Task: Open Card Product Launch Performance Review in Board Digital Marketing Strategies to Workspace Help Desk Software and add a team member Softage.4@softage.net, a label Orange, a checklist Biology, an attachment from your computer, a color Orange and finally, add a card description 'Conduct team training session on teamwork and collaboration' and a comment 'Let us approach this task with a sense of creativity and innovation, looking for unique and unconventional solutions.'. Add a start date 'Jan 04, 1900' with a due date 'Jan 11, 1900'
Action: Mouse moved to (97, 47)
Screenshot: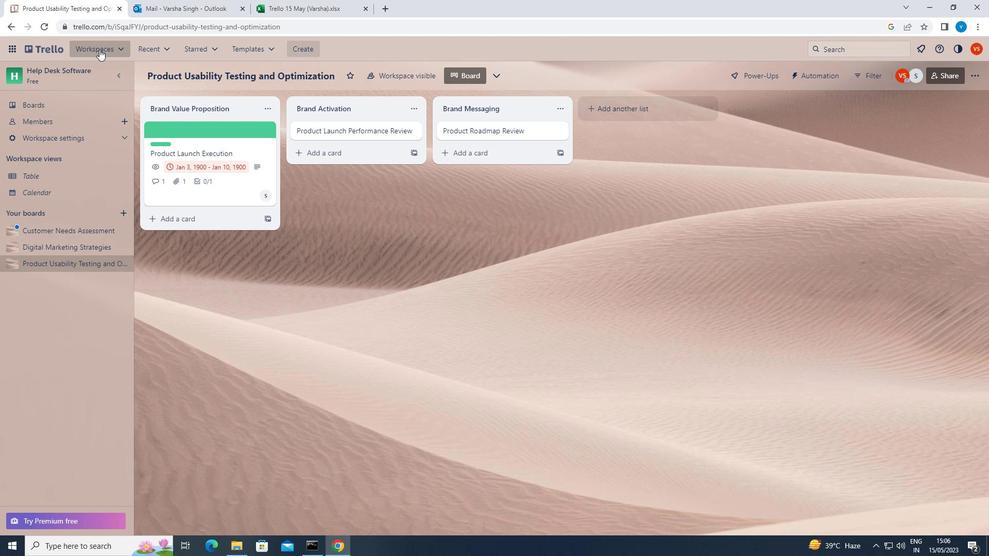 
Action: Mouse pressed left at (97, 47)
Screenshot: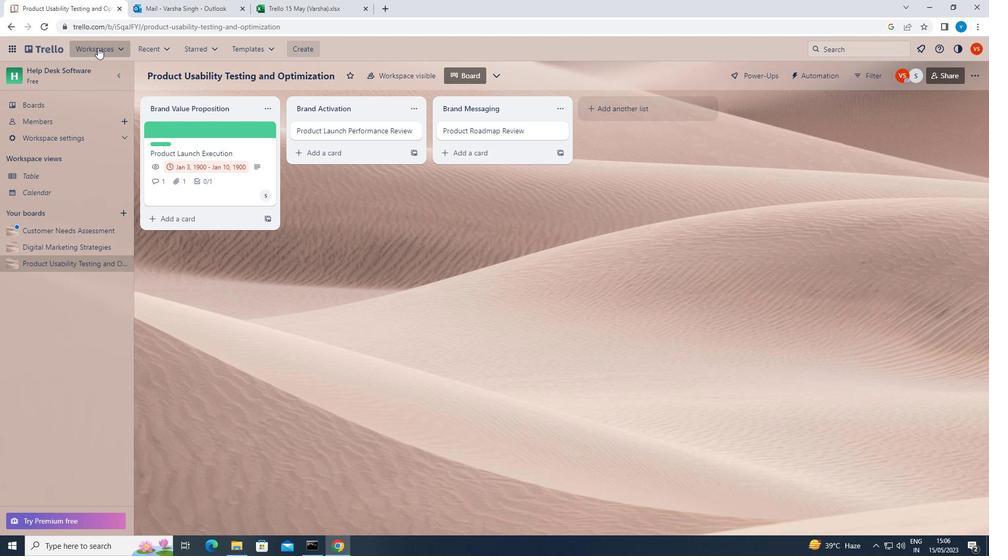 
Action: Mouse moved to (127, 485)
Screenshot: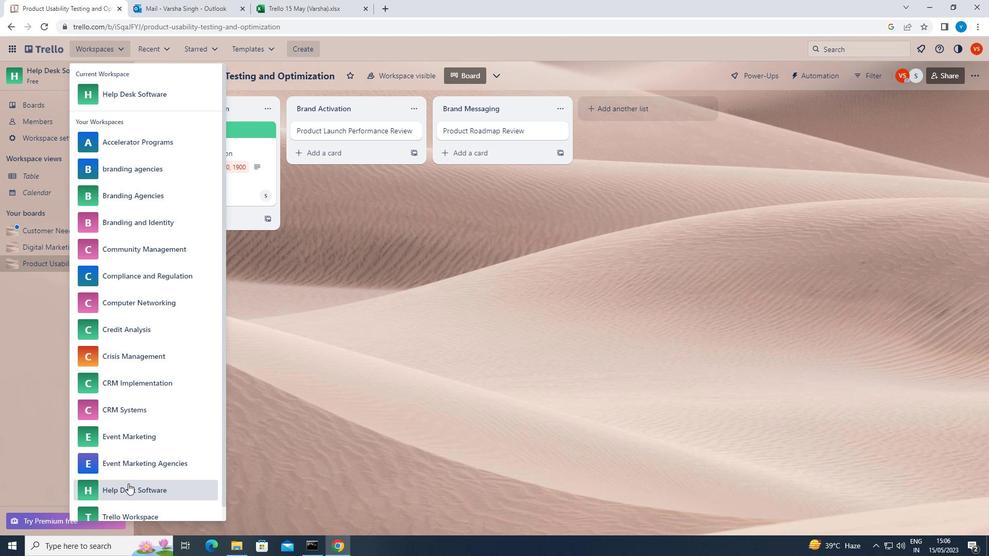 
Action: Mouse pressed left at (127, 485)
Screenshot: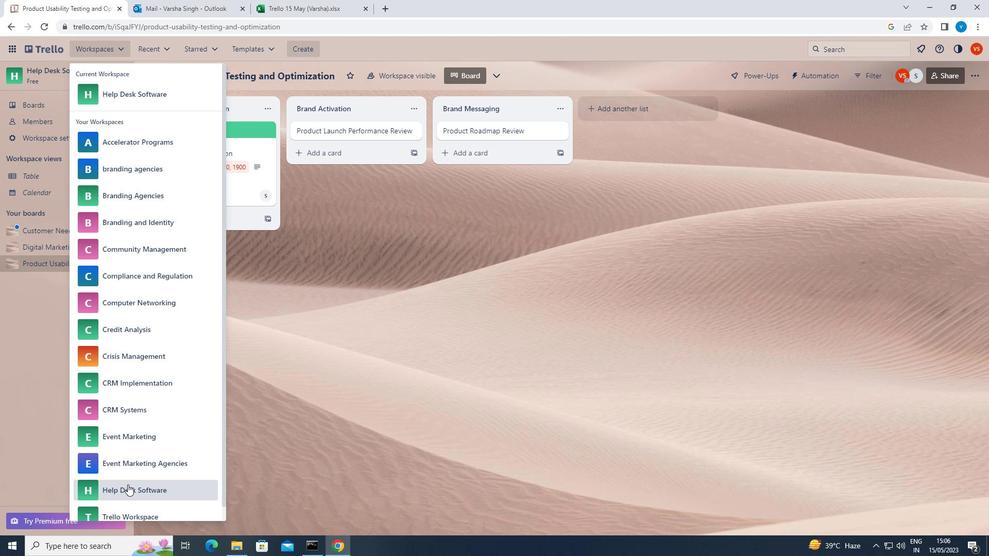 
Action: Mouse moved to (89, 246)
Screenshot: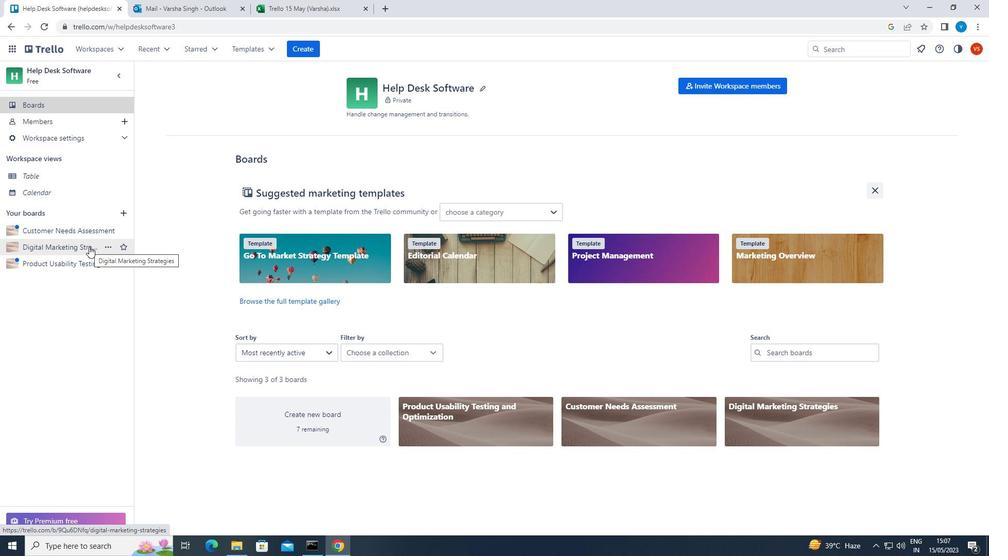 
Action: Mouse pressed left at (89, 246)
Screenshot: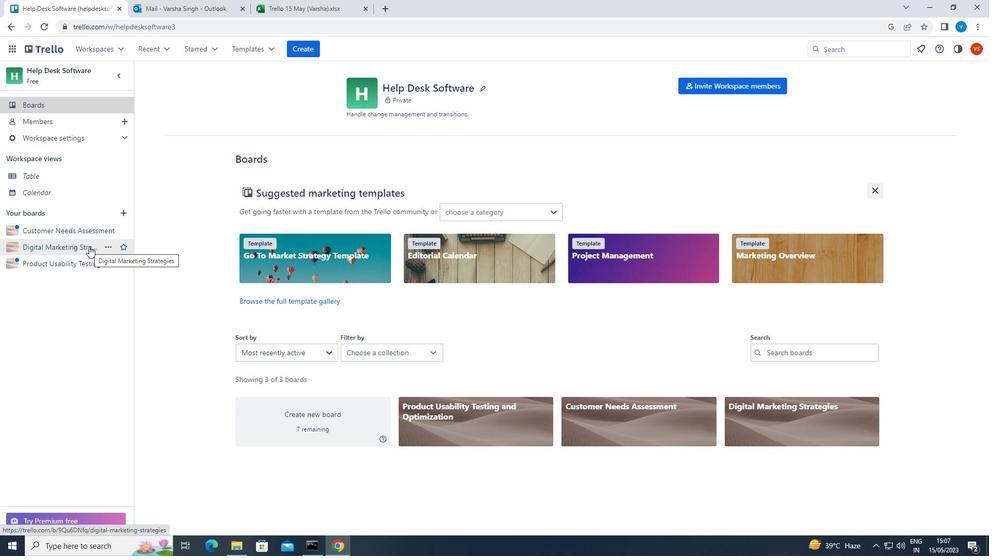 
Action: Mouse moved to (330, 134)
Screenshot: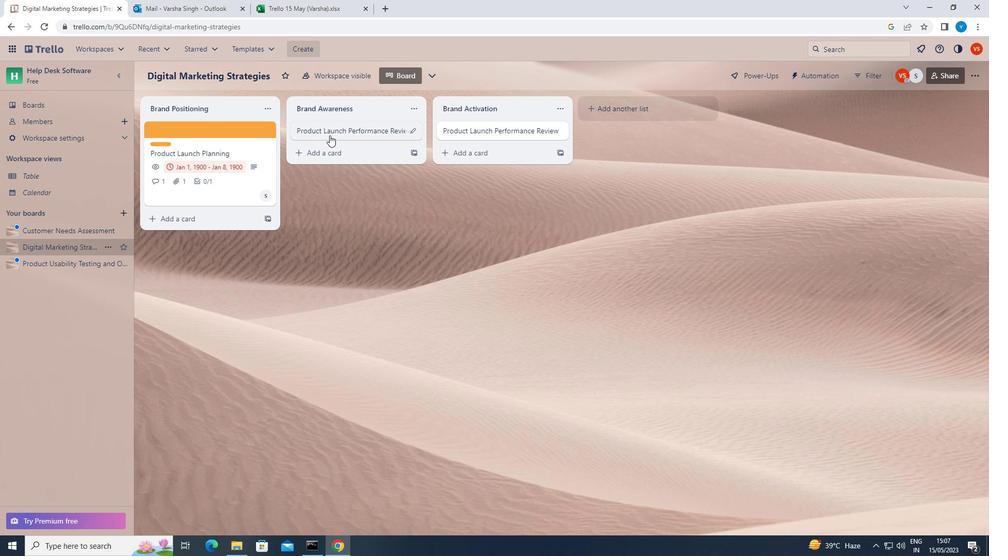 
Action: Mouse pressed left at (330, 134)
Screenshot: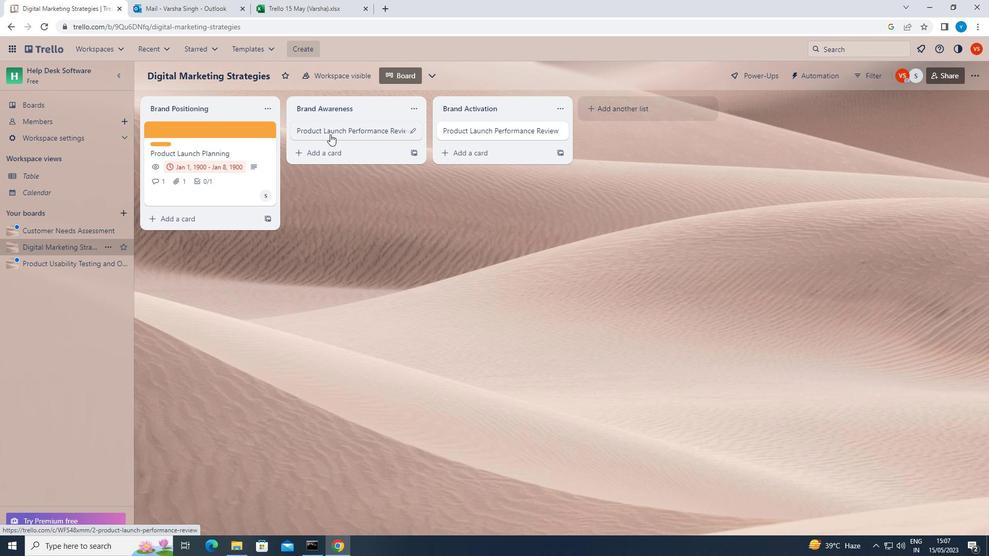 
Action: Mouse moved to (626, 162)
Screenshot: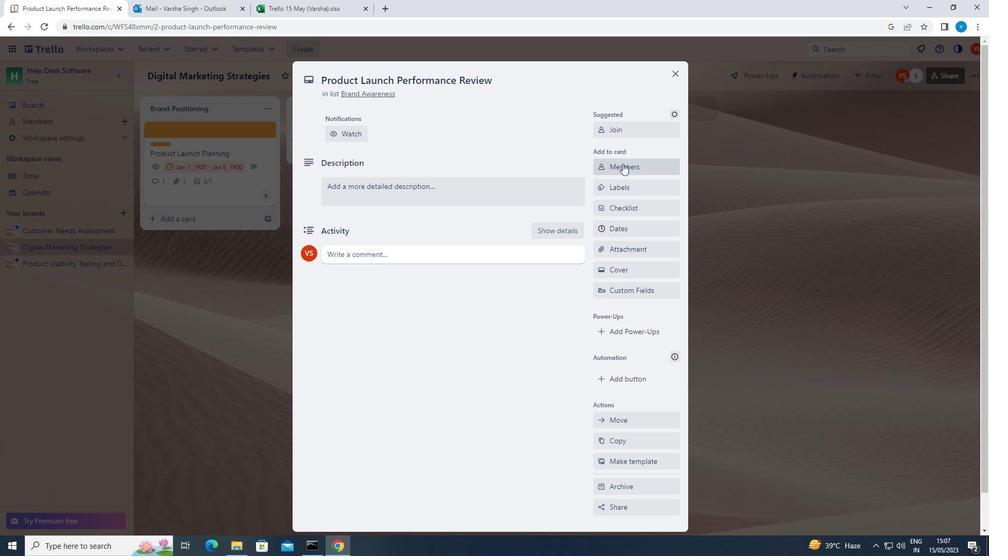 
Action: Mouse pressed left at (626, 162)
Screenshot: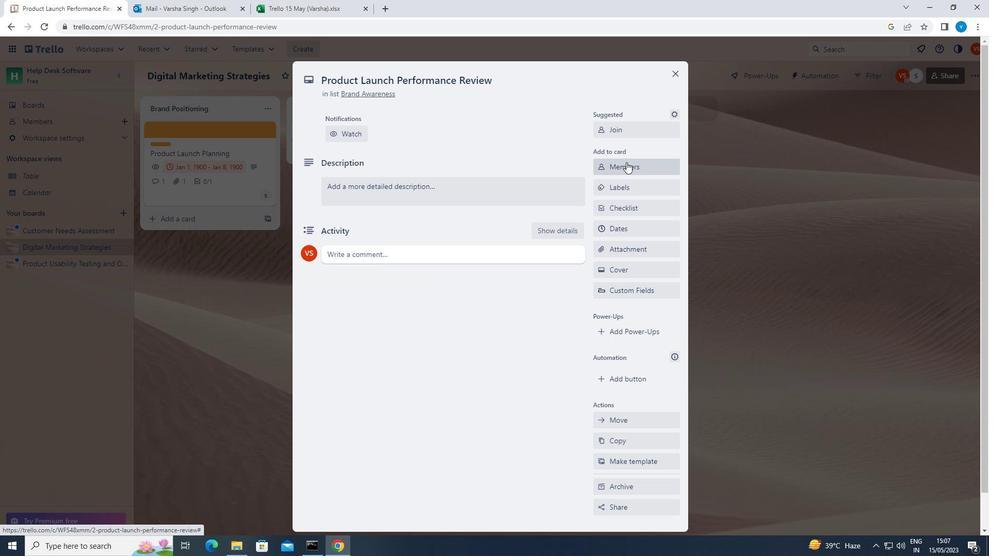 
Action: Mouse moved to (641, 203)
Screenshot: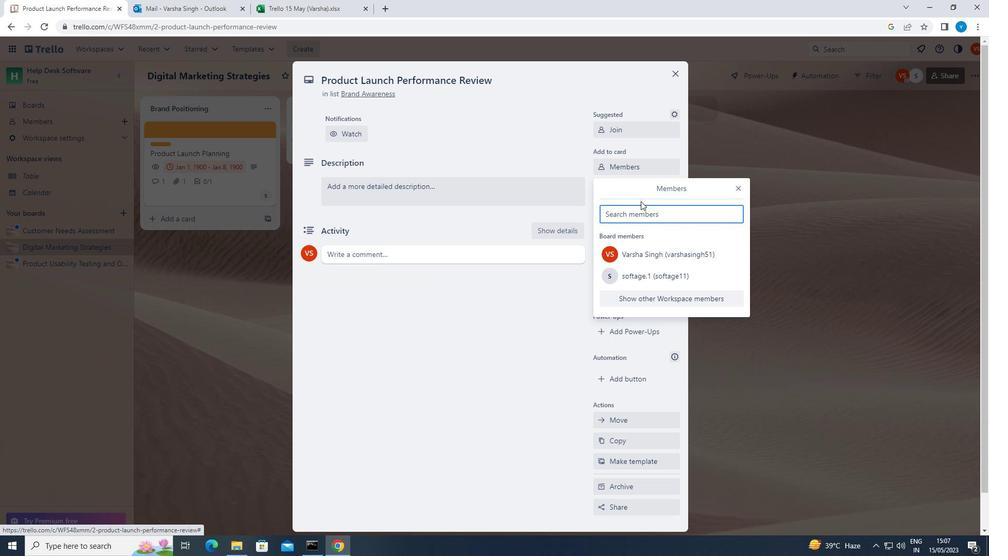 
Action: Key pressed <Key.shift>SOFTAGE.4<Key.shift>@SOFTAGE.NET
Screenshot: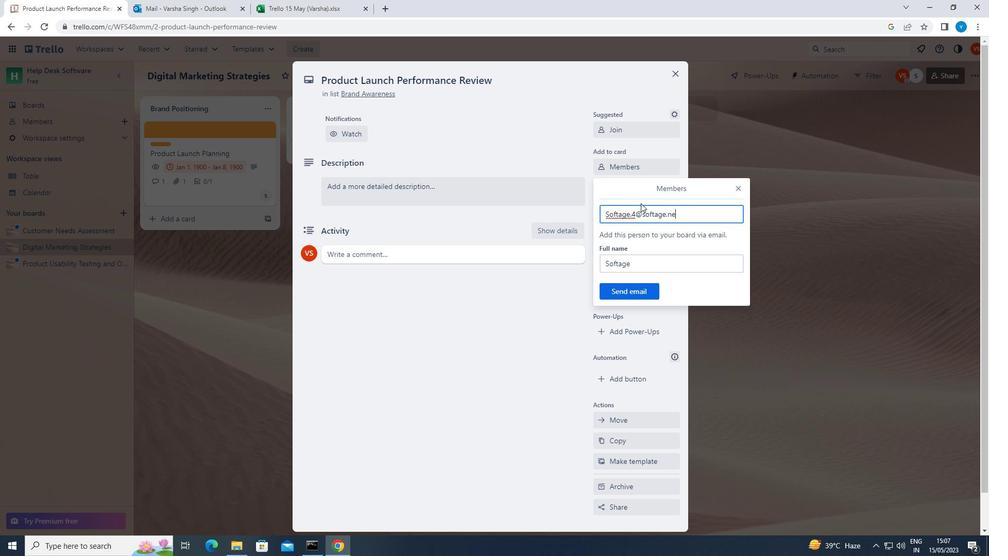 
Action: Mouse moved to (647, 289)
Screenshot: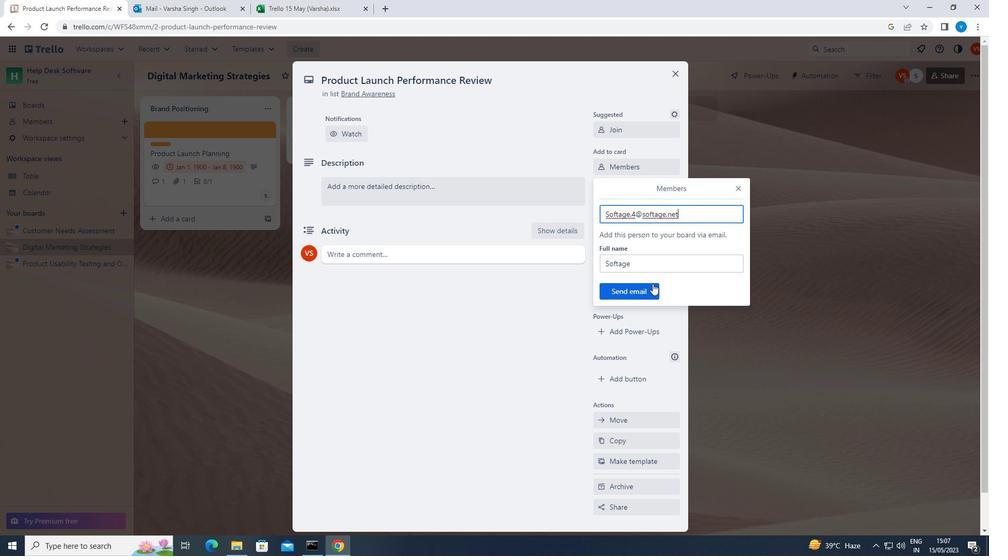 
Action: Mouse pressed left at (647, 289)
Screenshot: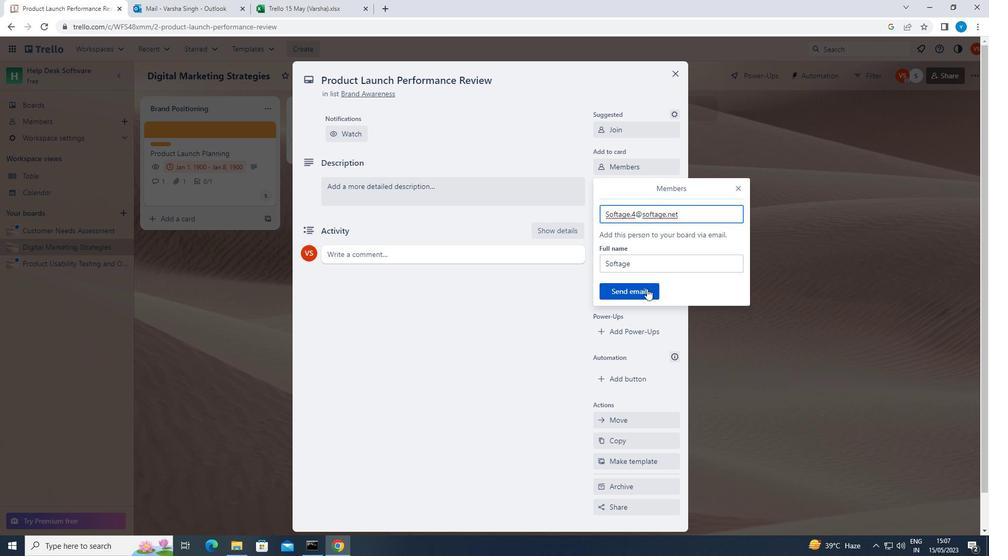 
Action: Mouse moved to (622, 187)
Screenshot: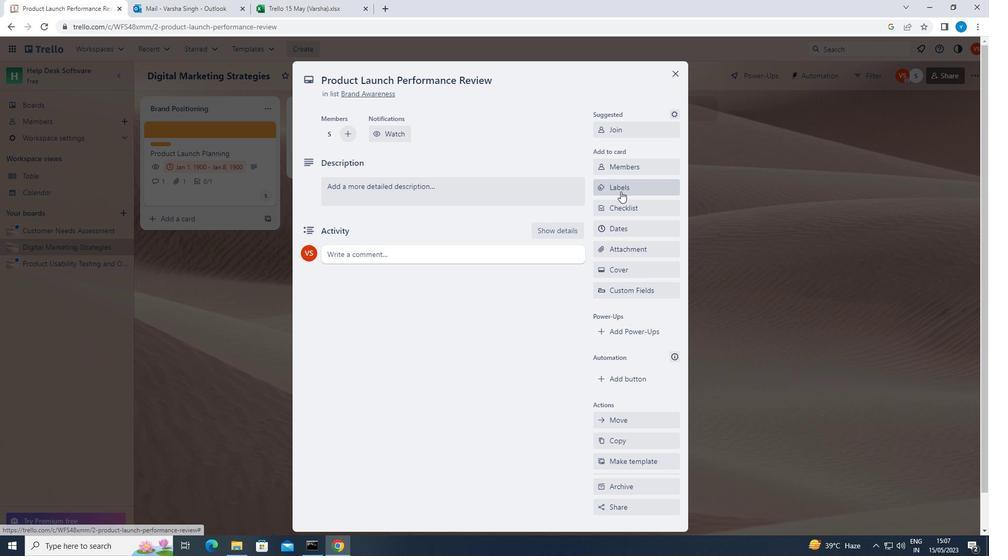 
Action: Mouse pressed left at (622, 187)
Screenshot: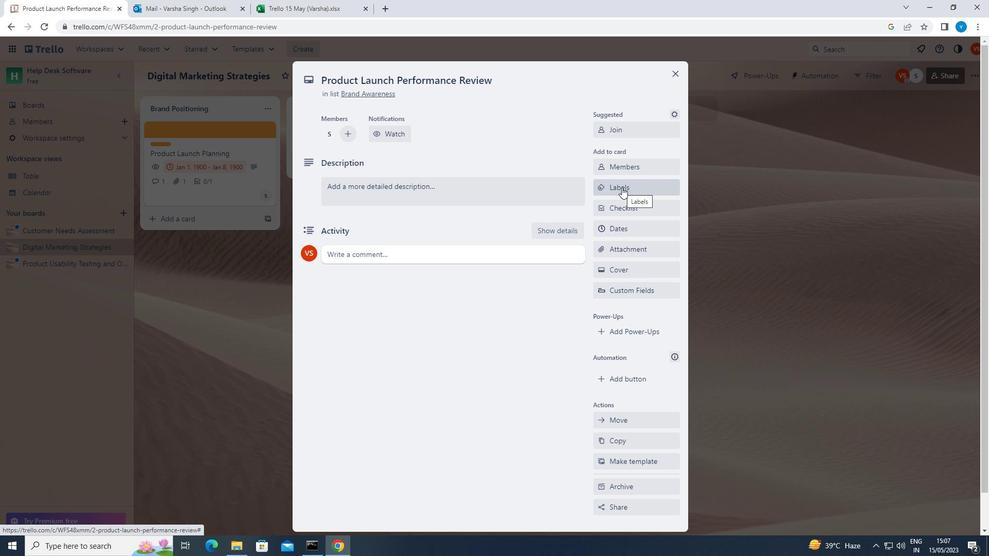 
Action: Mouse moved to (653, 303)
Screenshot: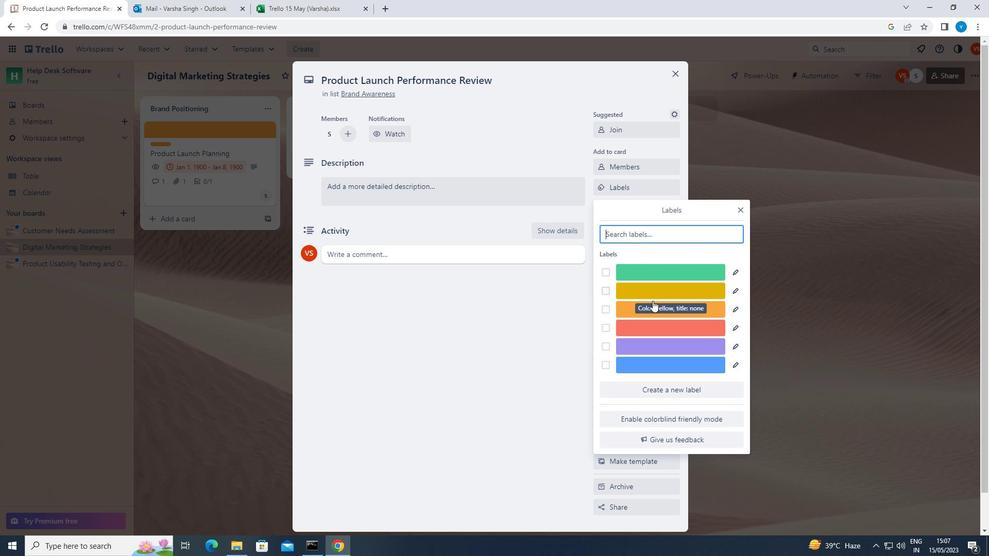 
Action: Mouse pressed left at (653, 303)
Screenshot: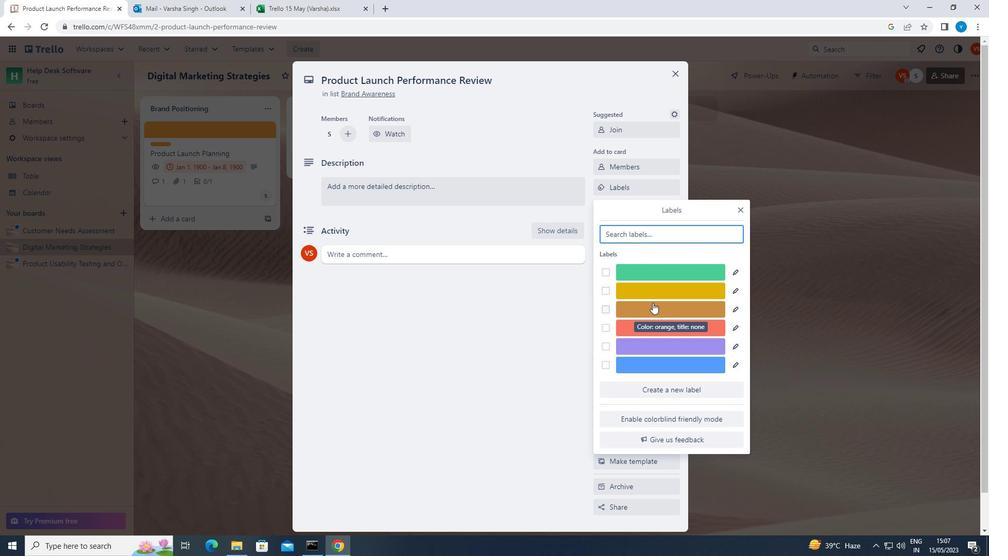 
Action: Mouse moved to (739, 207)
Screenshot: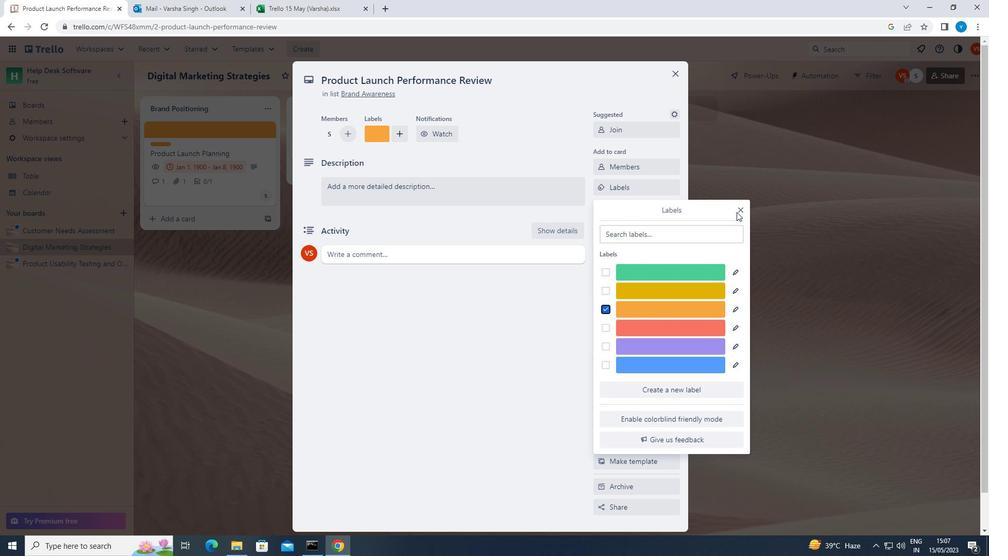 
Action: Mouse pressed left at (739, 207)
Screenshot: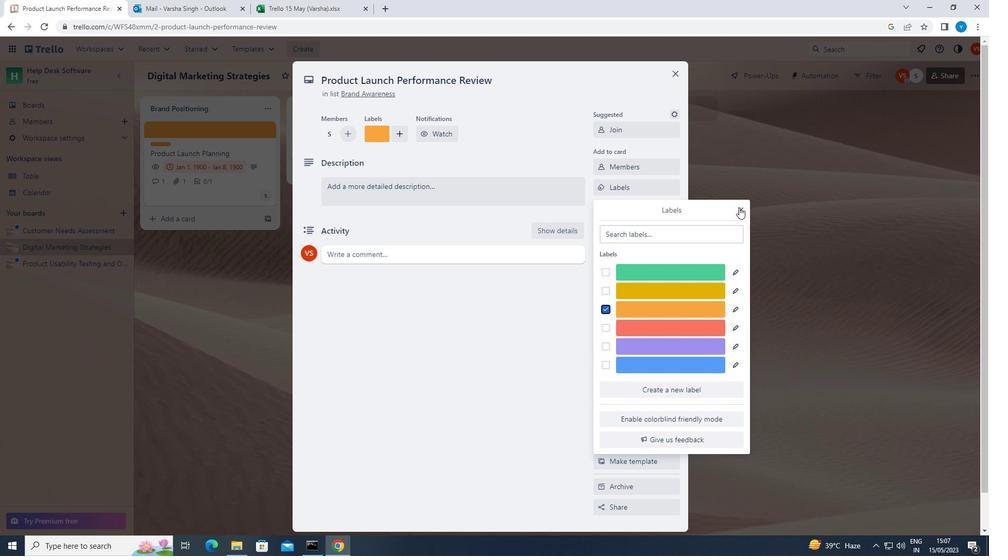 
Action: Mouse moved to (655, 205)
Screenshot: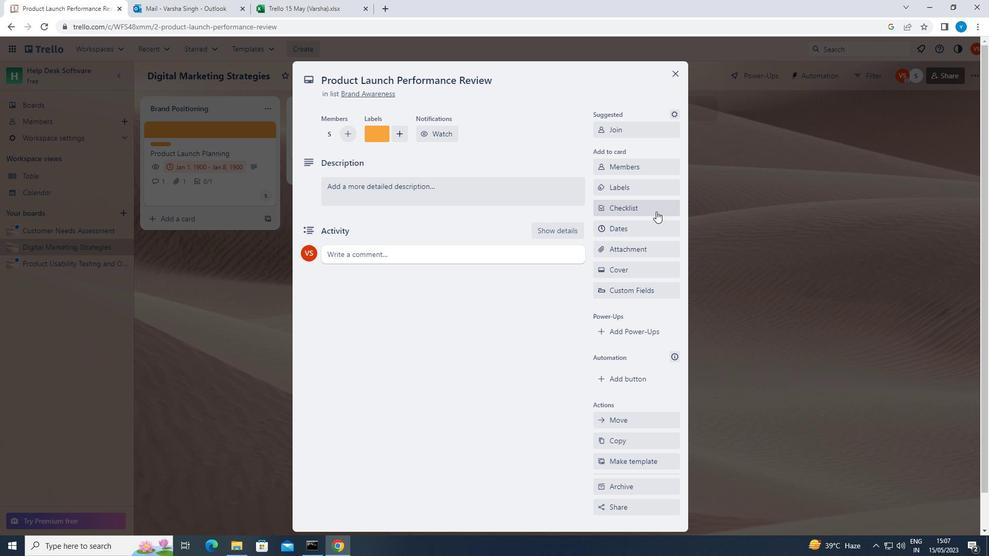 
Action: Mouse pressed left at (655, 205)
Screenshot: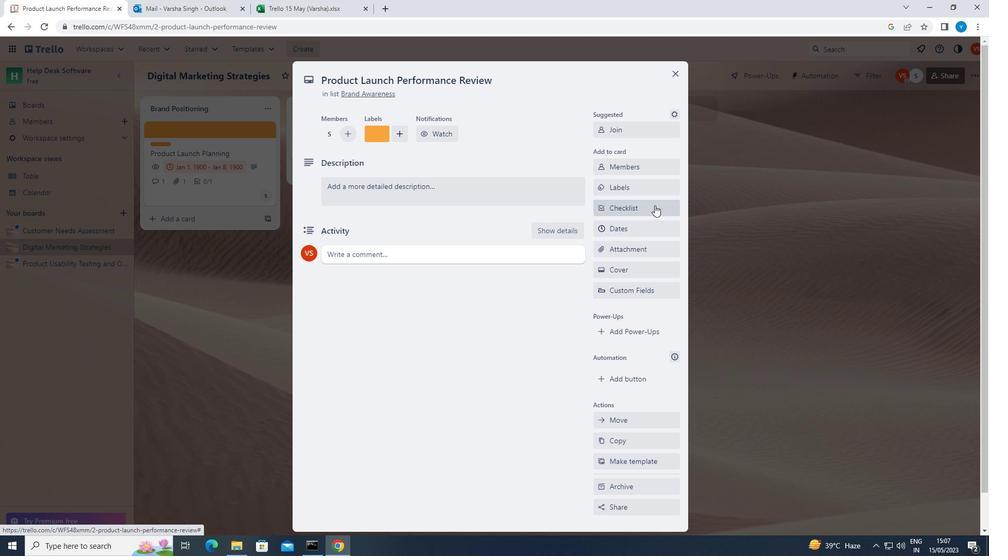 
Action: Mouse moved to (622, 318)
Screenshot: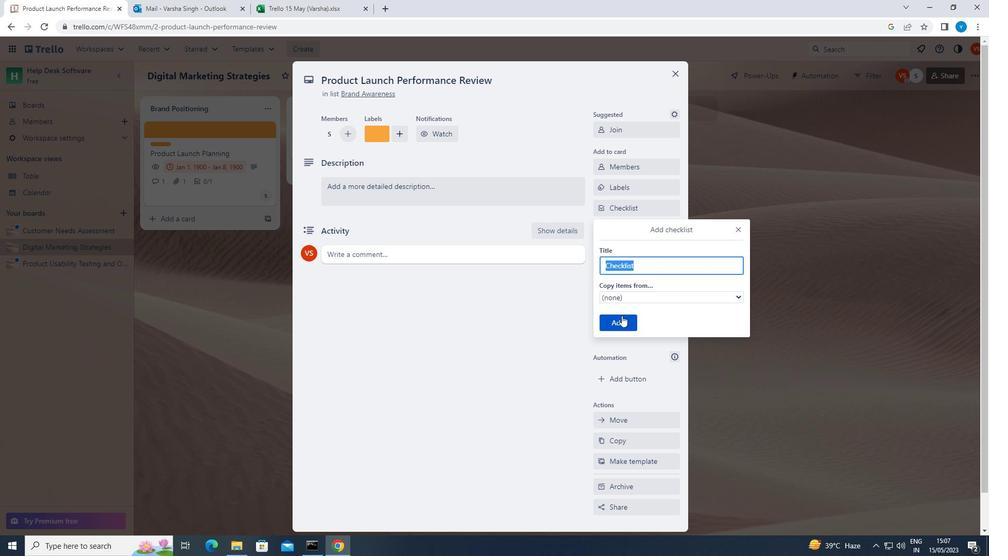
Action: Mouse pressed left at (622, 318)
Screenshot: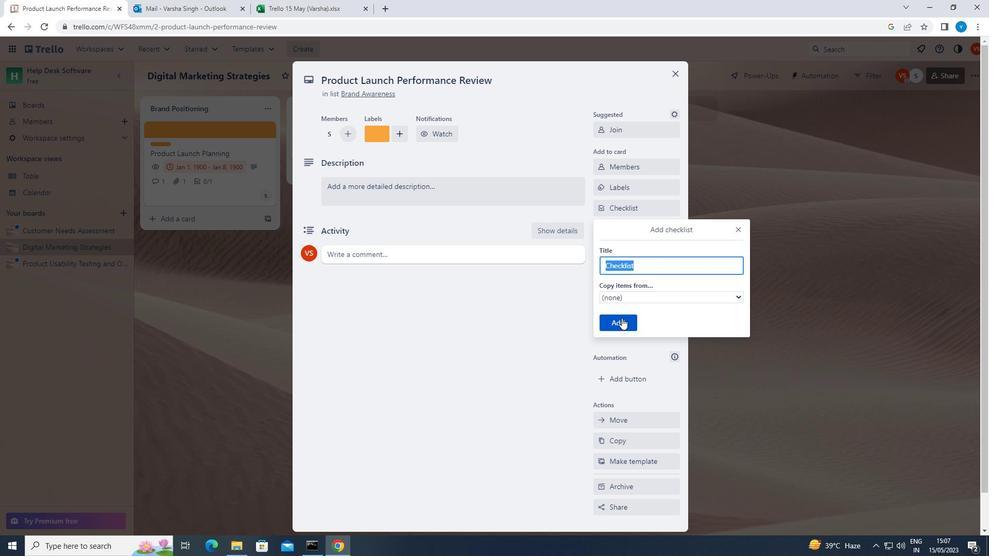 
Action: Key pressed <Key.shift>BIOLOGY
Screenshot: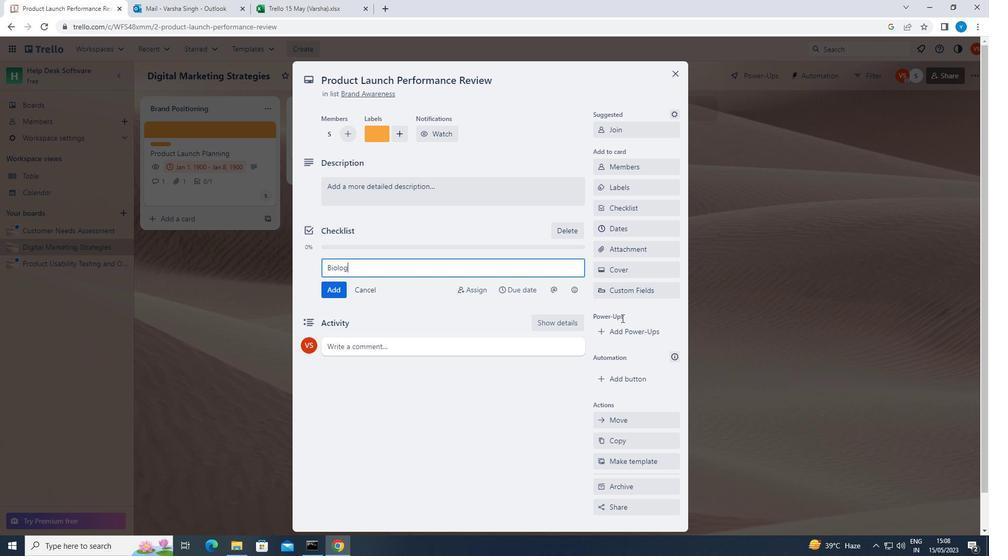 
Action: Mouse moved to (336, 286)
Screenshot: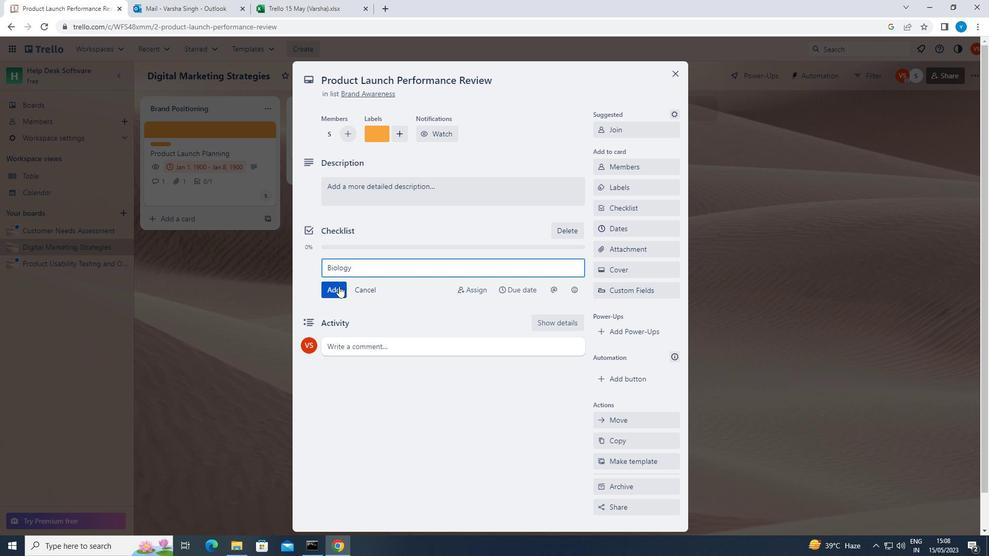 
Action: Mouse pressed left at (336, 286)
Screenshot: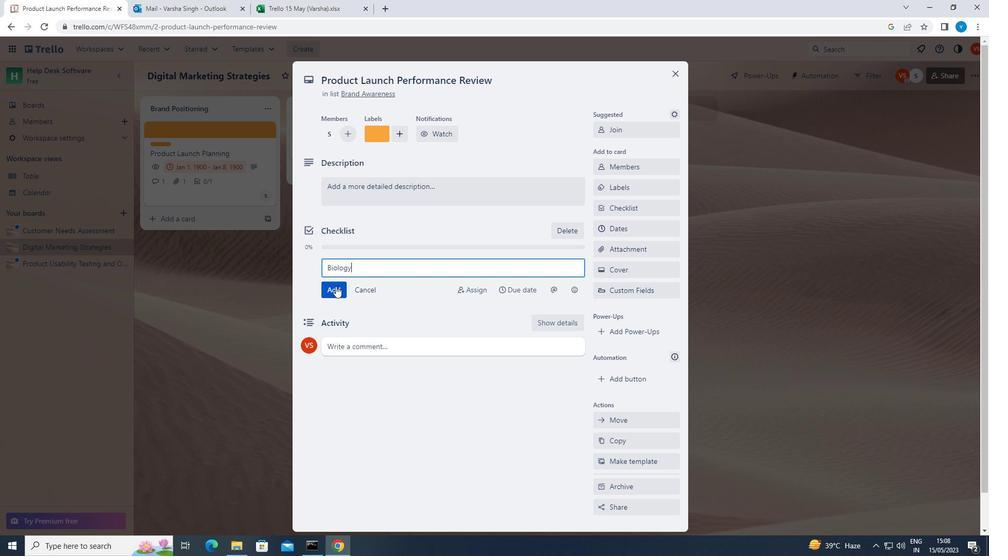 
Action: Mouse moved to (612, 249)
Screenshot: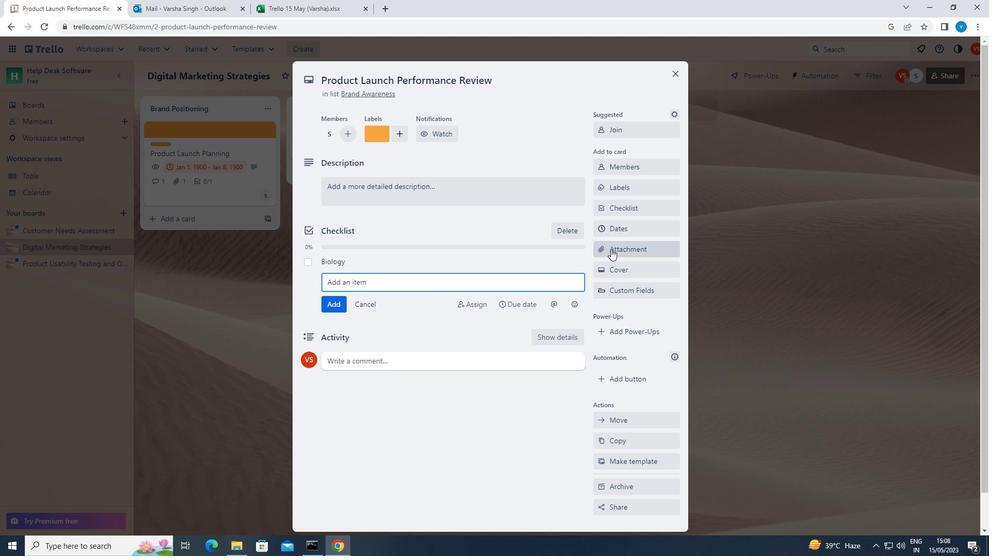 
Action: Mouse pressed left at (612, 249)
Screenshot: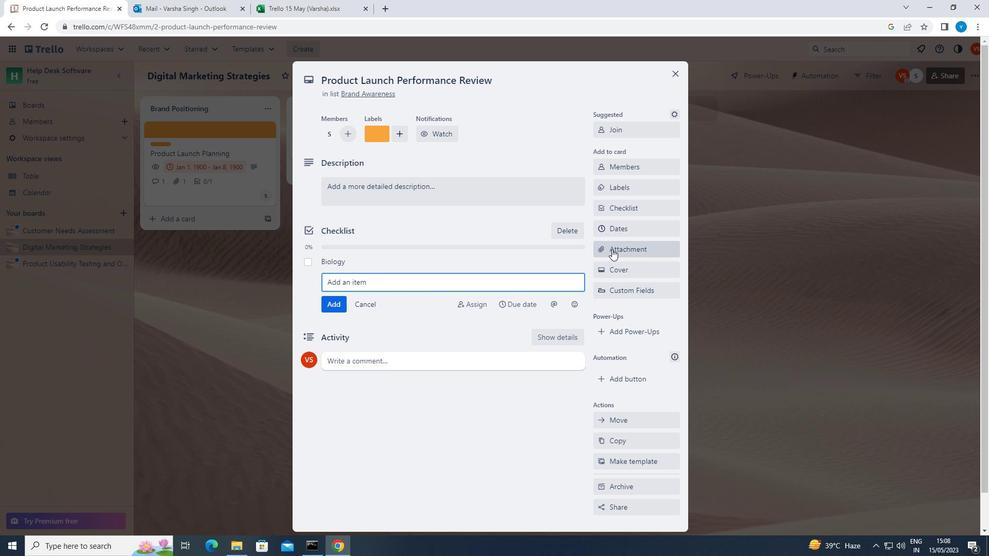 
Action: Mouse moved to (619, 291)
Screenshot: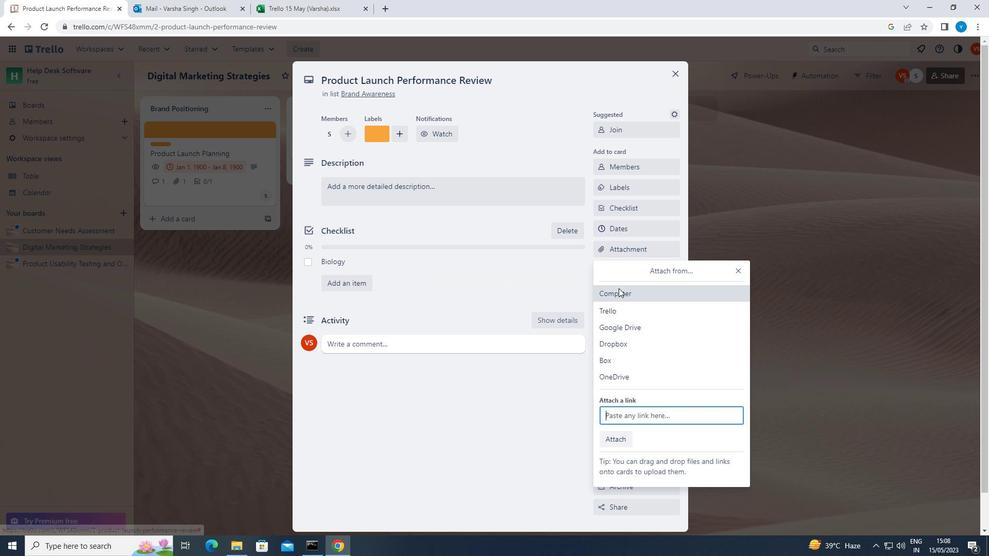 
Action: Mouse pressed left at (619, 291)
Screenshot: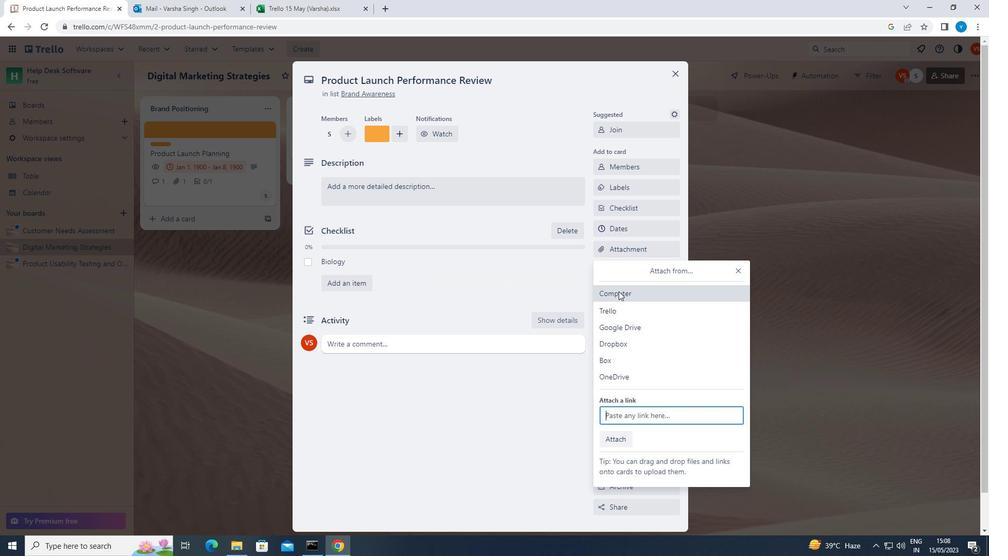 
Action: Mouse moved to (370, 184)
Screenshot: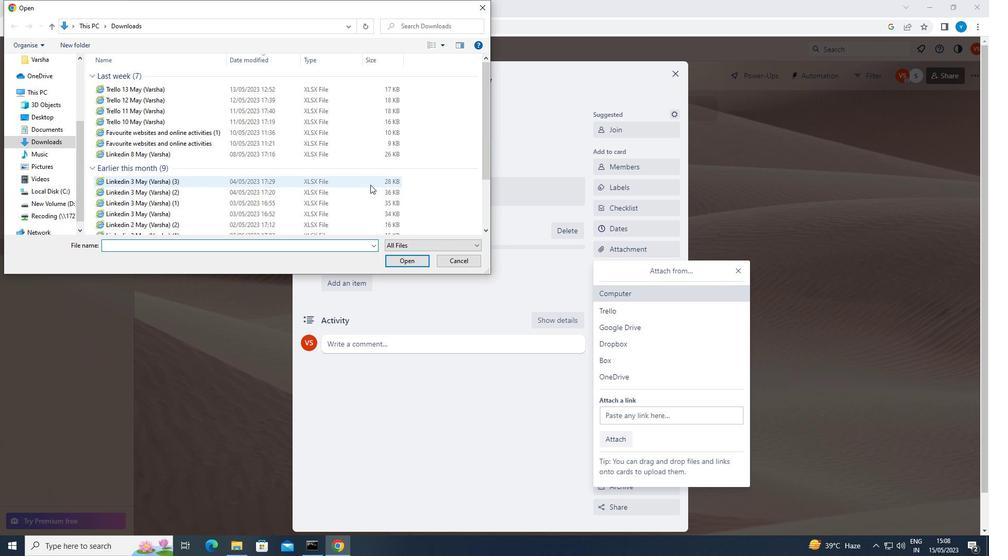 
Action: Mouse pressed left at (370, 184)
Screenshot: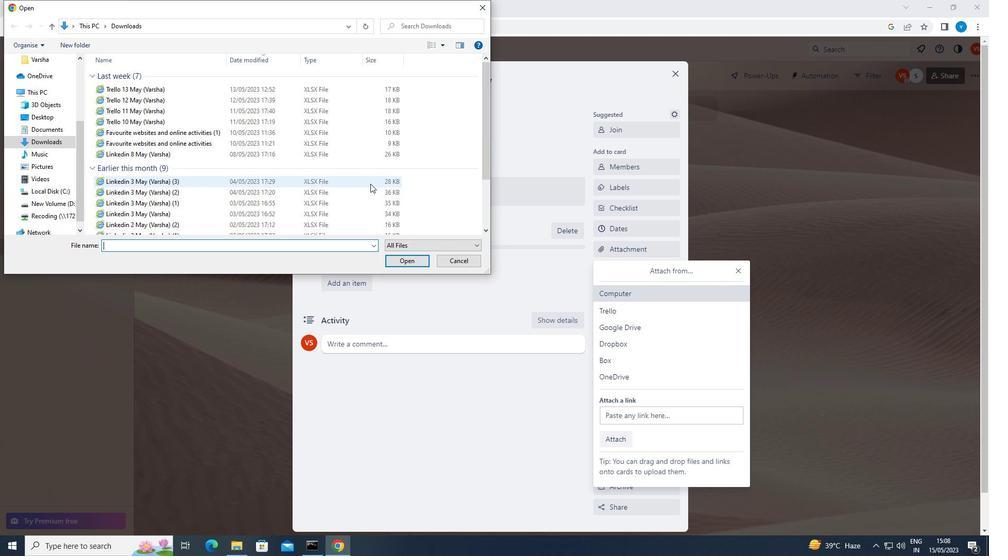 
Action: Mouse moved to (409, 258)
Screenshot: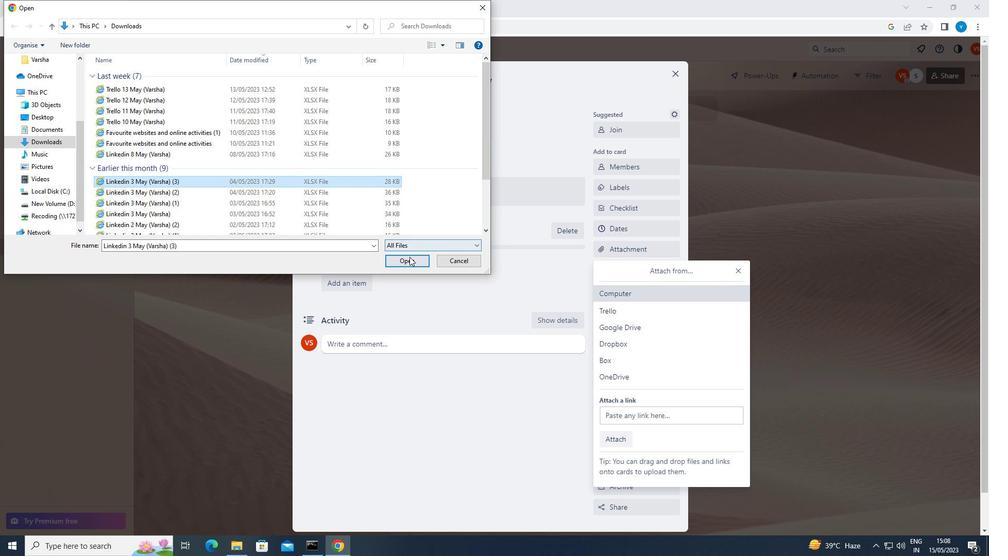 
Action: Mouse pressed left at (409, 258)
Screenshot: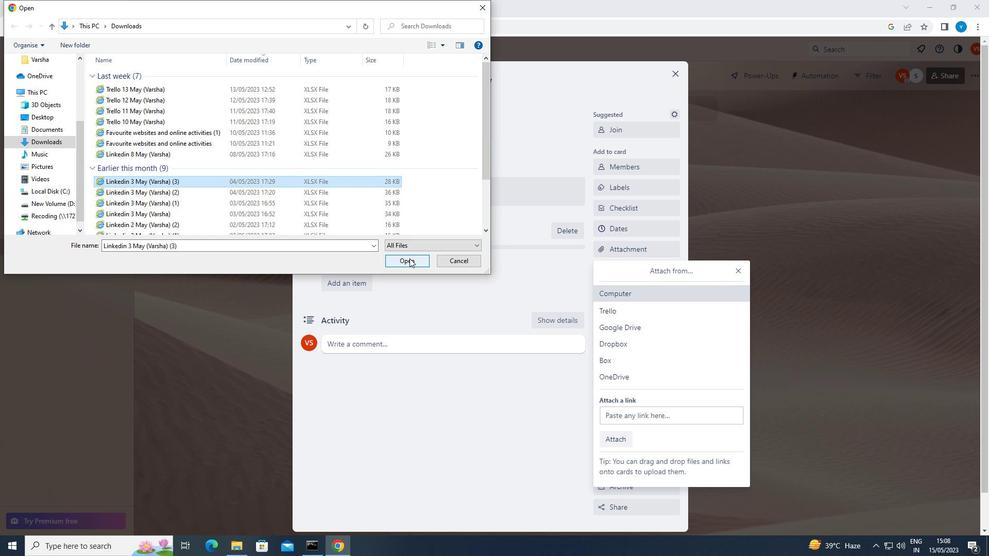 
Action: Mouse moved to (618, 267)
Screenshot: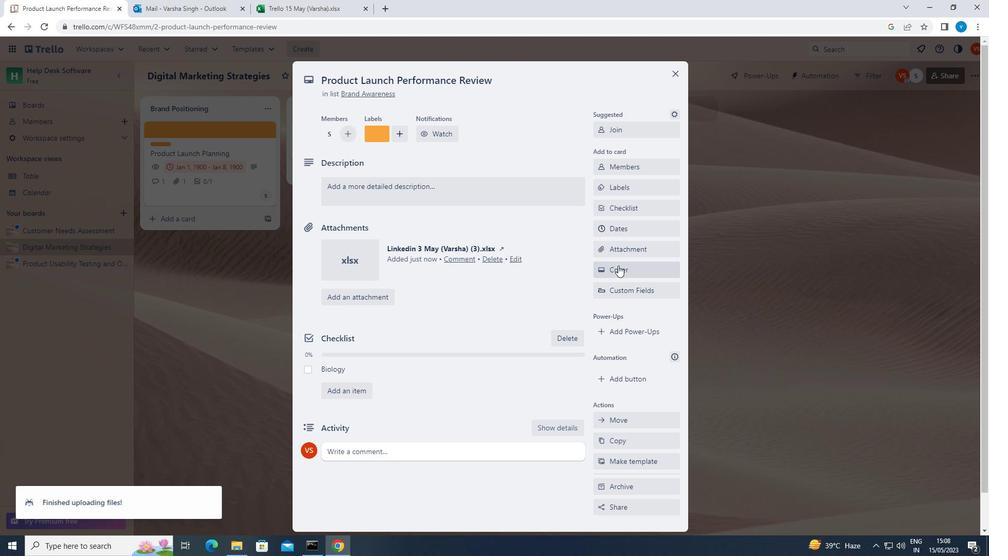 
Action: Mouse pressed left at (618, 267)
Screenshot: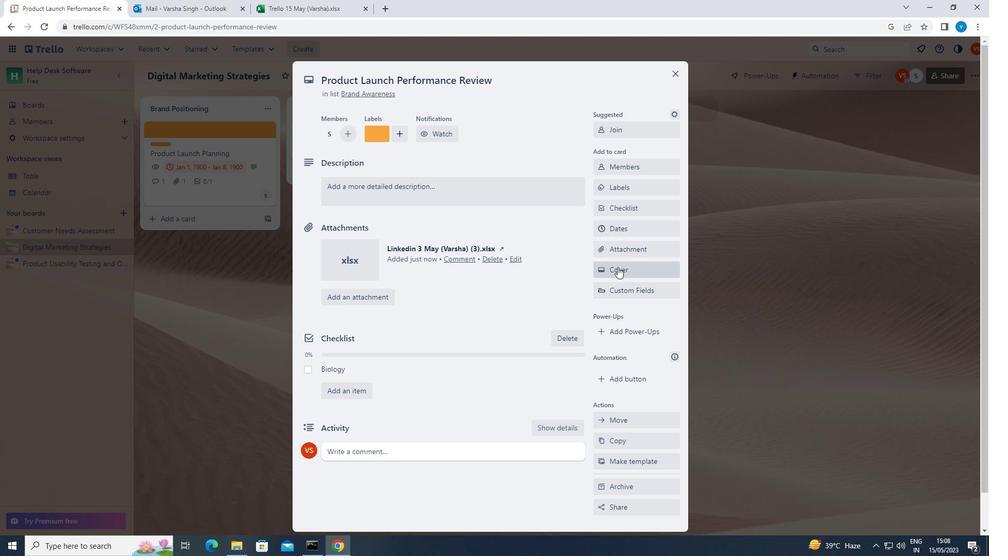 
Action: Mouse moved to (669, 325)
Screenshot: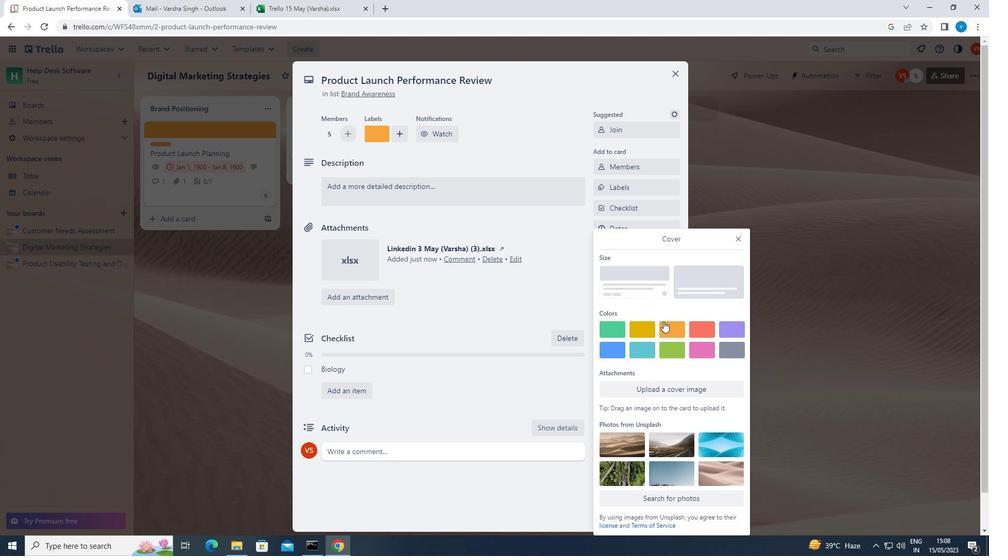 
Action: Mouse pressed left at (669, 325)
Screenshot: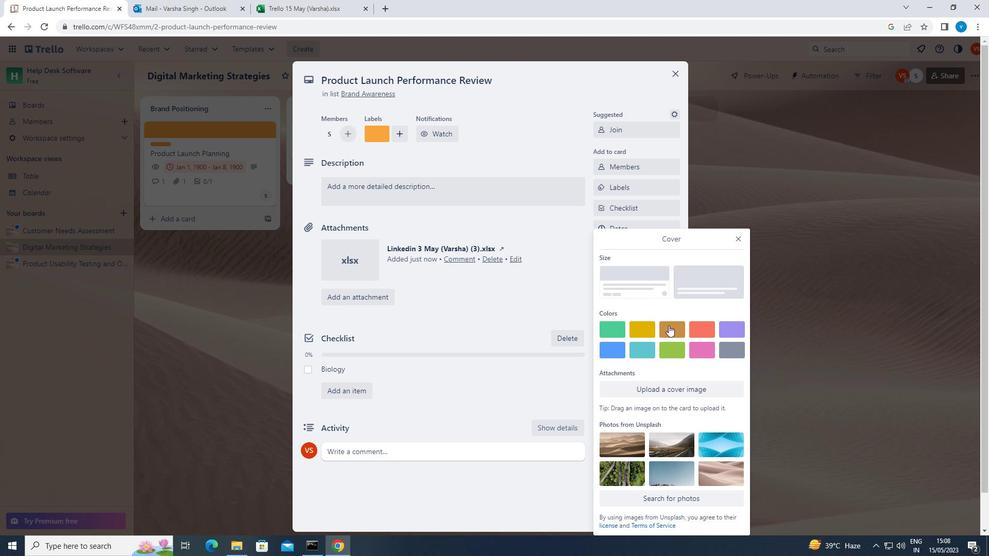 
Action: Mouse moved to (736, 222)
Screenshot: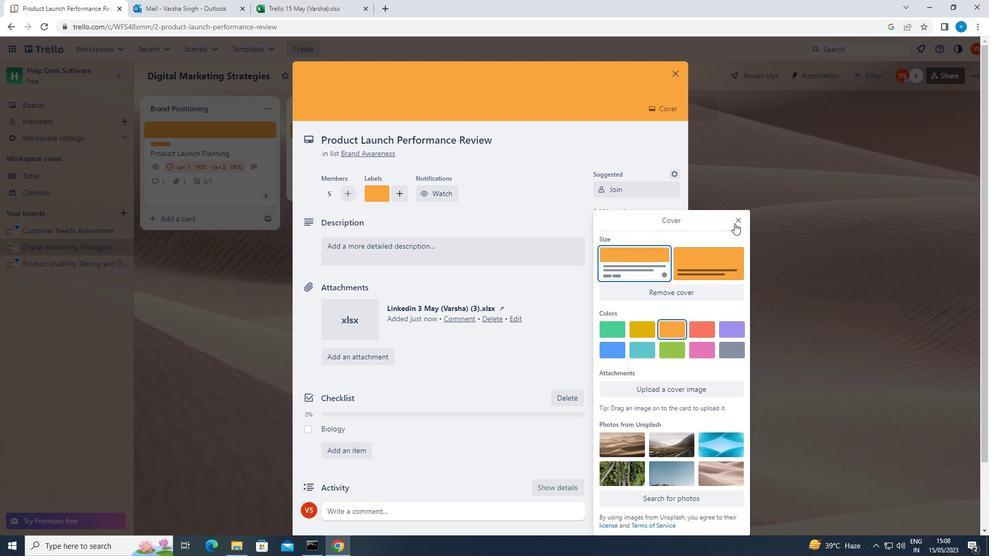 
Action: Mouse pressed left at (736, 222)
Screenshot: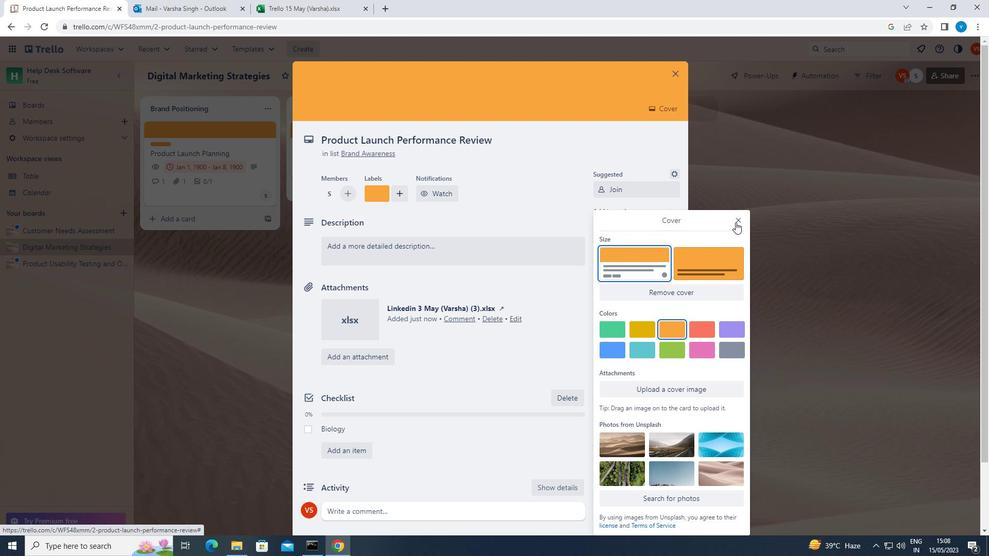 
Action: Mouse moved to (553, 247)
Screenshot: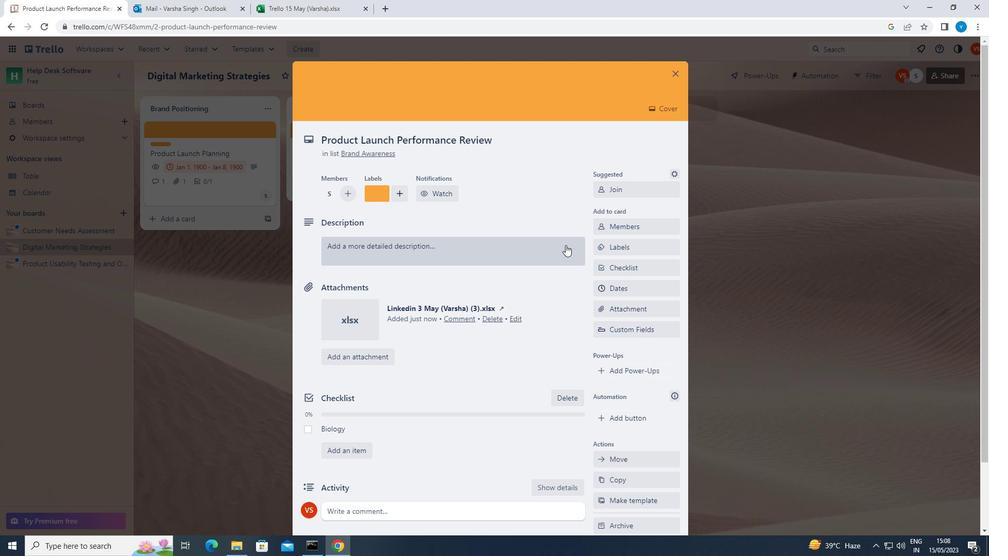 
Action: Mouse pressed left at (553, 247)
Screenshot: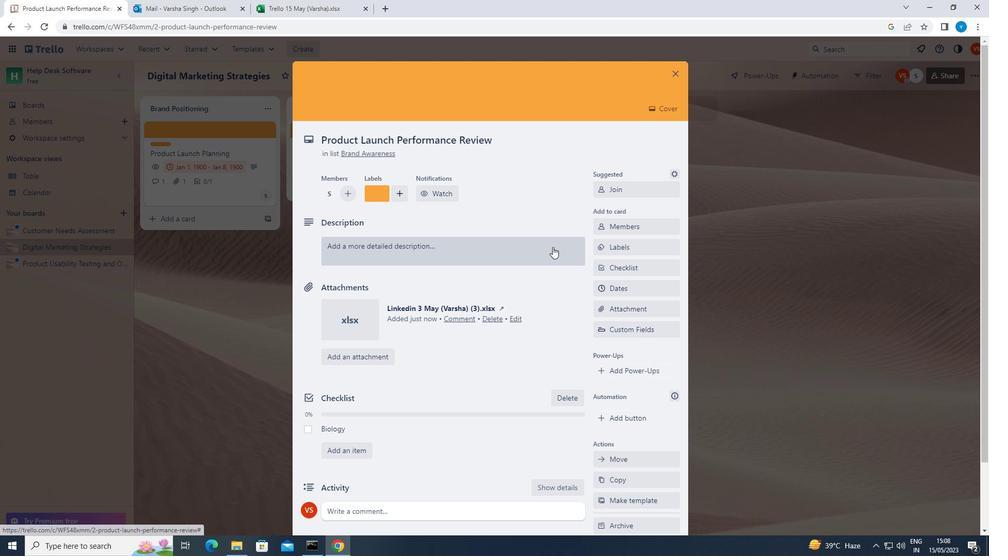 
Action: Key pressed <Key.shift>CONDUCT<Key.space>TEAM<Key.space>TRAINING<Key.space>SESSION<Key.space>ON<Key.space>TEAMWORK<Key.space>AND<Key.space>COLLABORATION
Screenshot: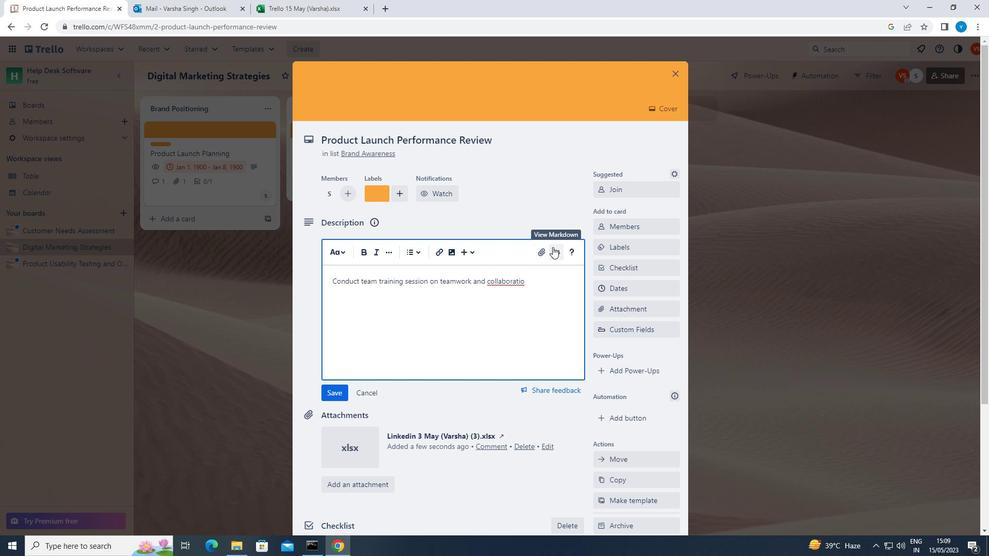 
Action: Mouse moved to (329, 391)
Screenshot: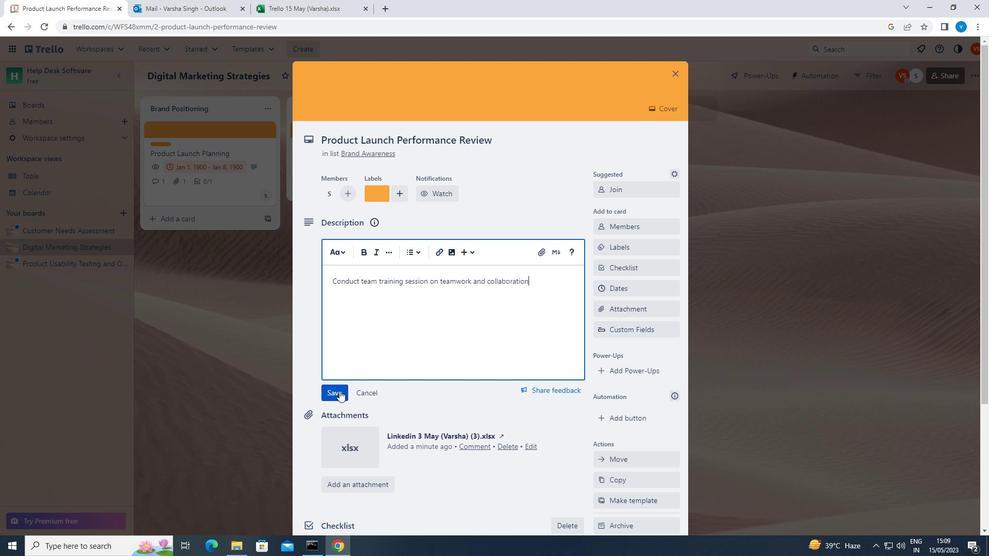 
Action: Mouse pressed left at (329, 391)
Screenshot: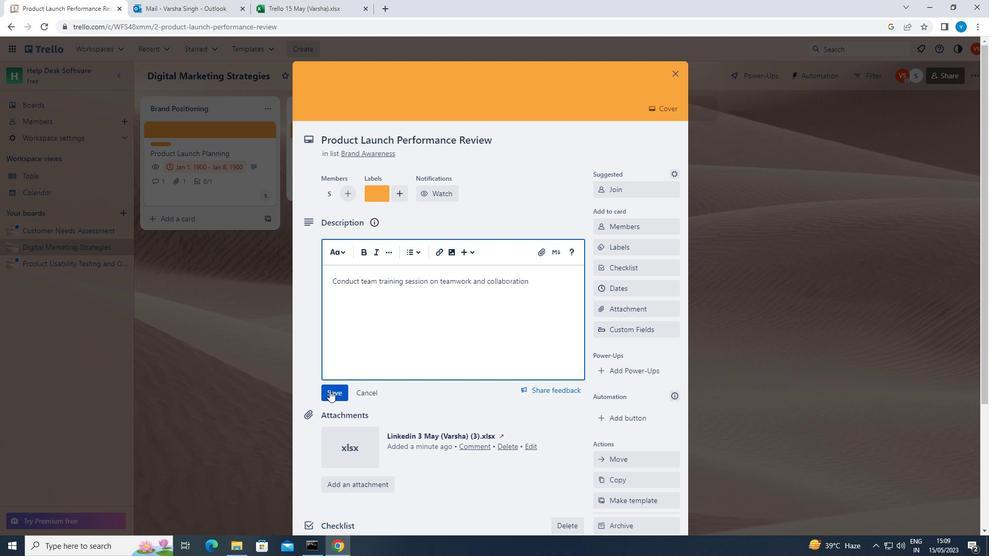 
Action: Mouse moved to (373, 489)
Screenshot: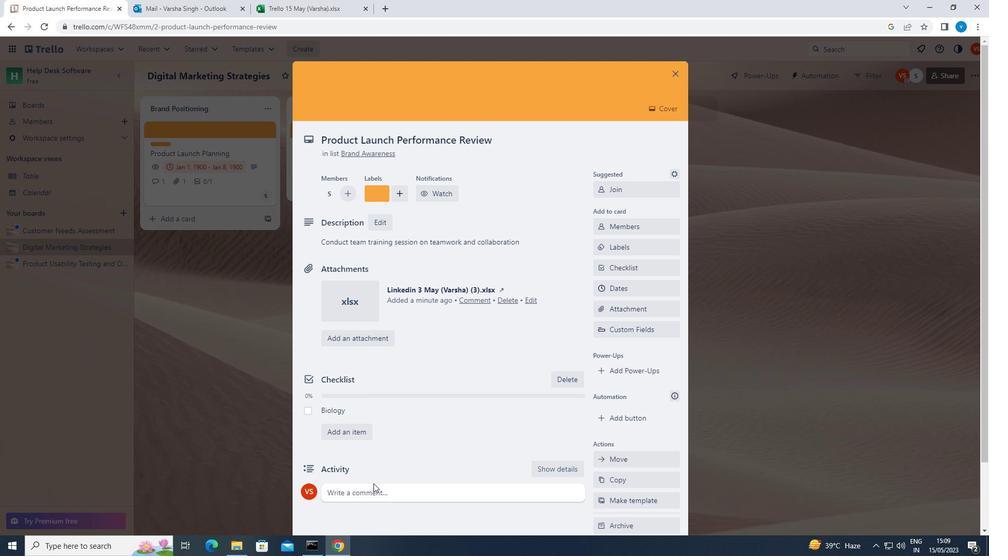 
Action: Mouse pressed left at (373, 489)
Screenshot: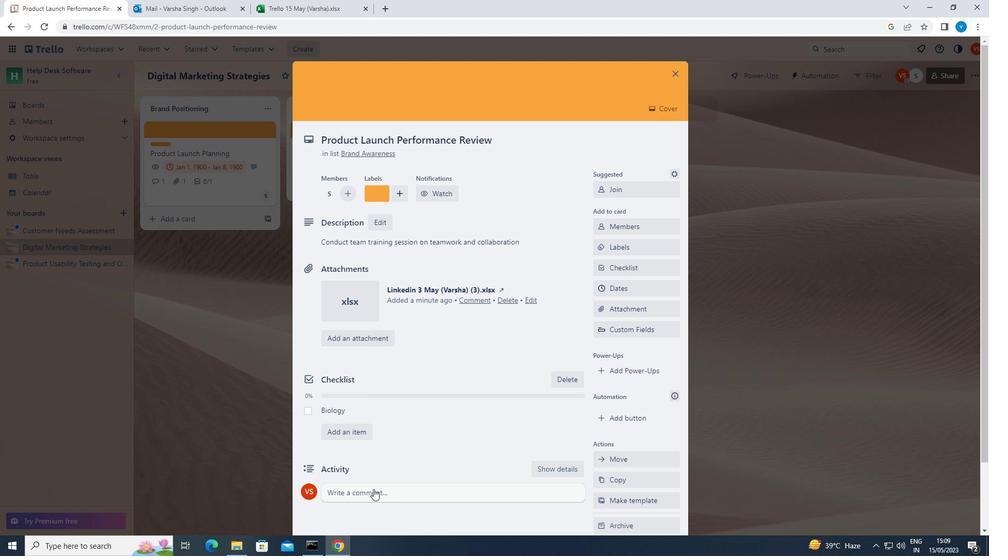 
Action: Mouse moved to (373, 490)
Screenshot: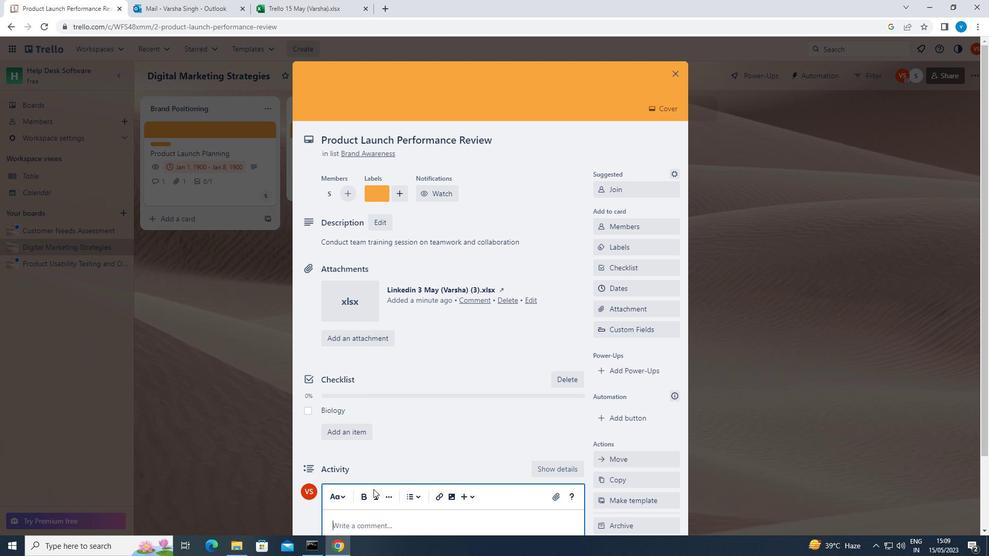 
Action: Key pressed <Key.shift>LET<Key.space>US<Key.space>APPROACH<Key.space>THIS<Key.space>TASK<Key.space>WITH<Key.space>A<Key.space>SENSE<Key.space>OF<Key.space>CREATIVITY<Key.space>AND<Key.space>INNOVATION,<Key.space>LOOKING<Key.space>FOR<Key.space>UNIQUE<Key.space>AND<Key.space>UNCONVENTIONAL<Key.space>SOLUTIONS.
Screenshot: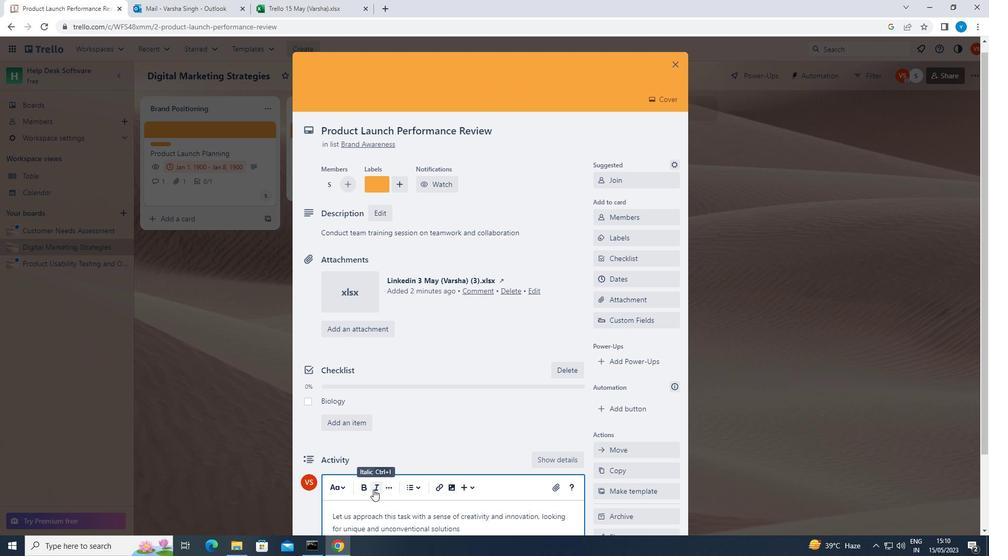 
Action: Mouse moved to (402, 490)
Screenshot: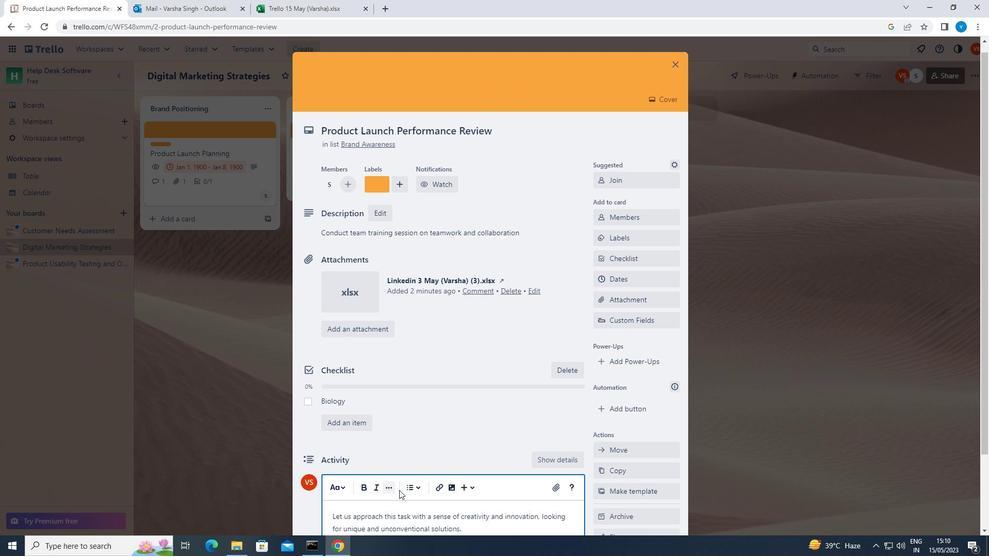 
Action: Mouse scrolled (402, 489) with delta (0, 0)
Screenshot: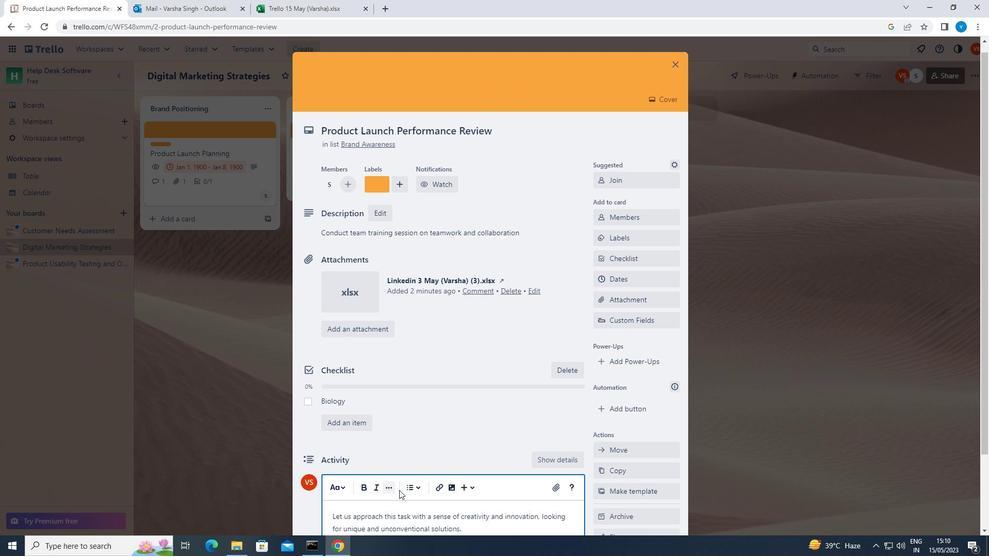 
Action: Mouse moved to (403, 491)
Screenshot: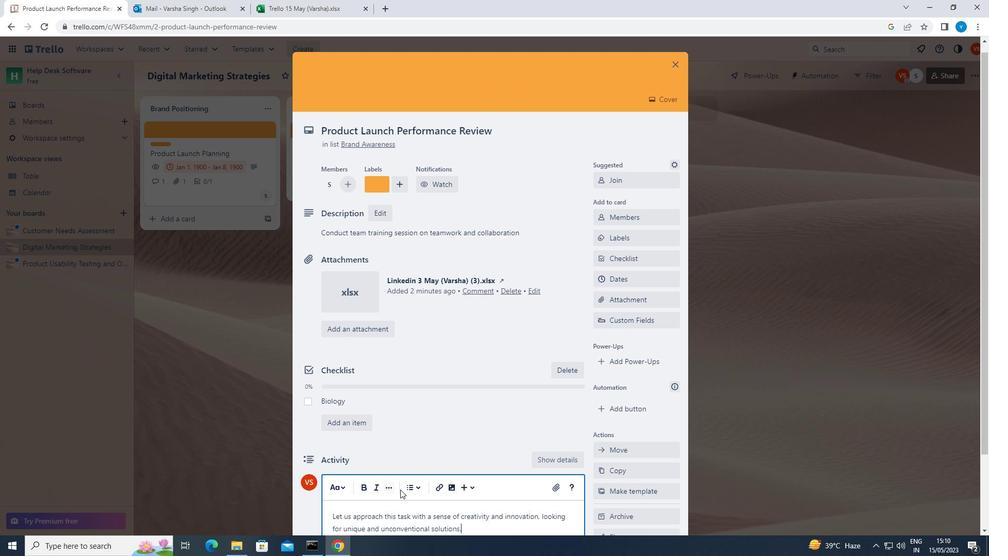 
Action: Mouse scrolled (403, 490) with delta (0, 0)
Screenshot: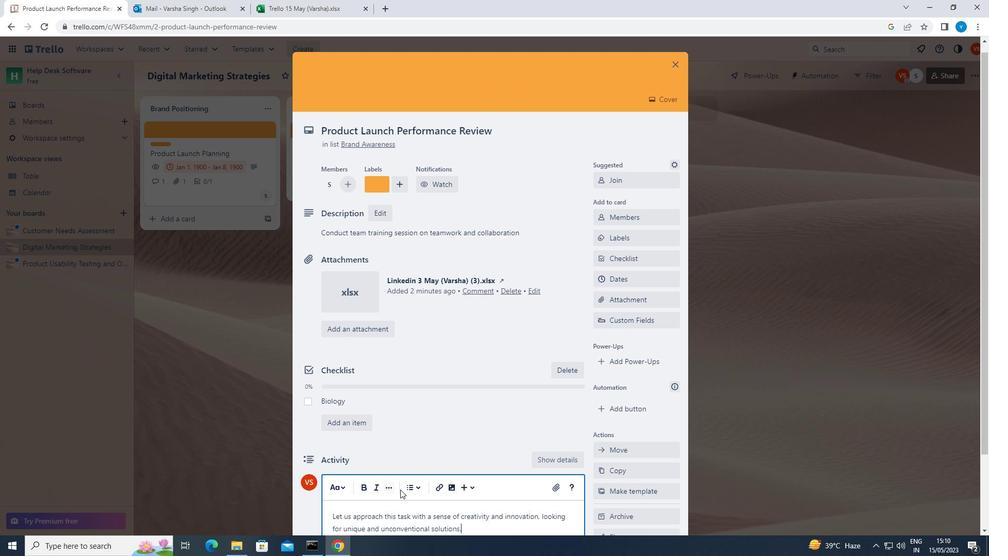 
Action: Mouse moved to (337, 471)
Screenshot: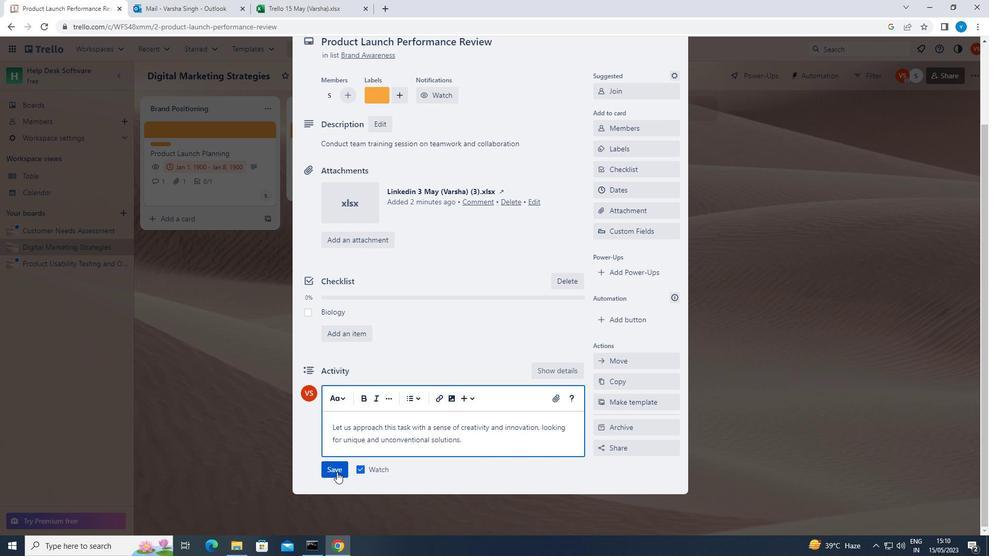 
Action: Mouse pressed left at (337, 471)
Screenshot: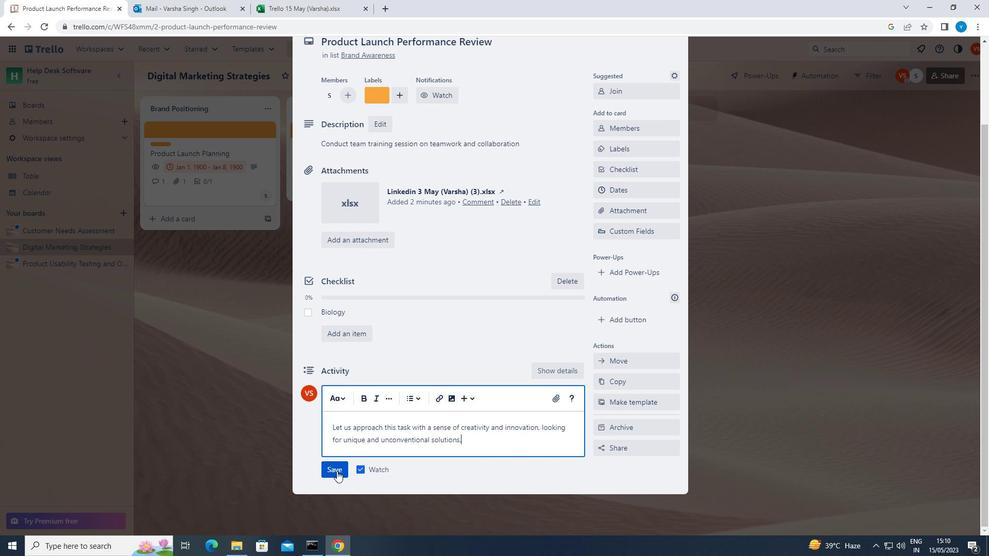 
Action: Mouse moved to (635, 199)
Screenshot: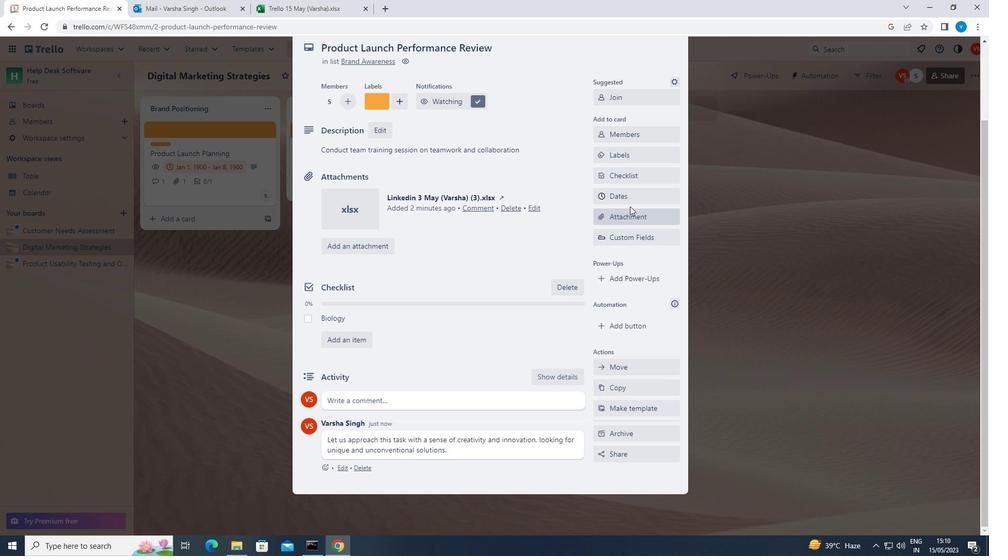 
Action: Mouse pressed left at (635, 199)
Screenshot: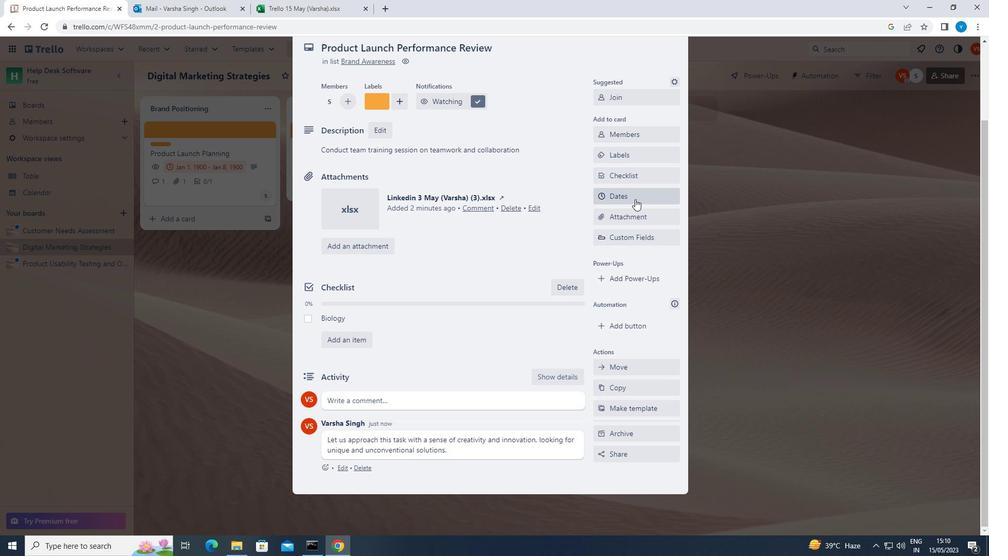 
Action: Mouse moved to (601, 261)
Screenshot: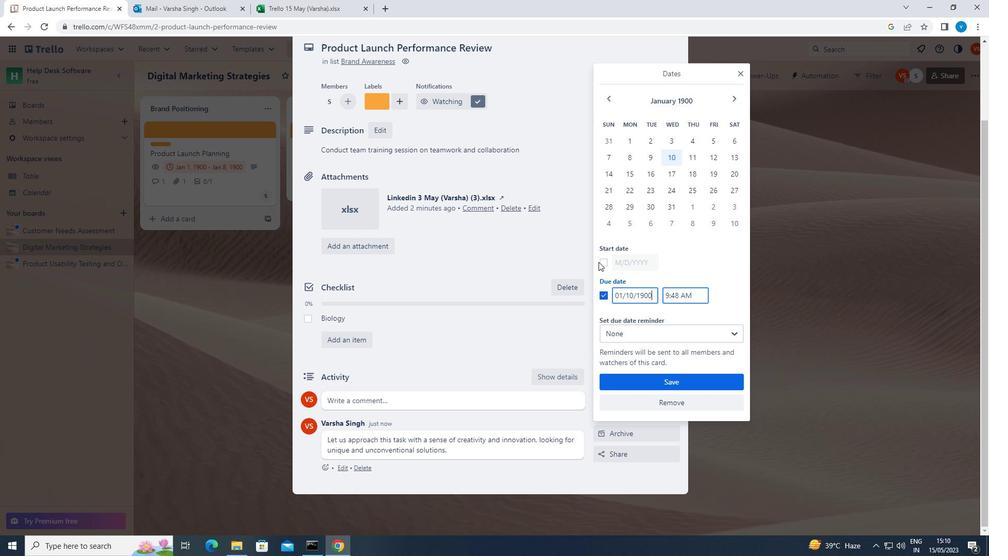 
Action: Mouse pressed left at (601, 261)
Screenshot: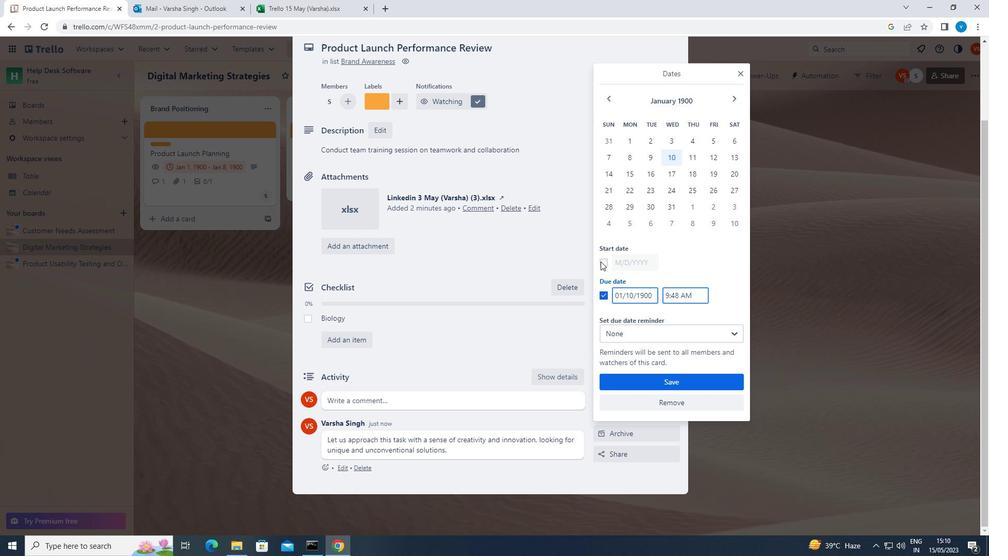 
Action: Mouse moved to (653, 260)
Screenshot: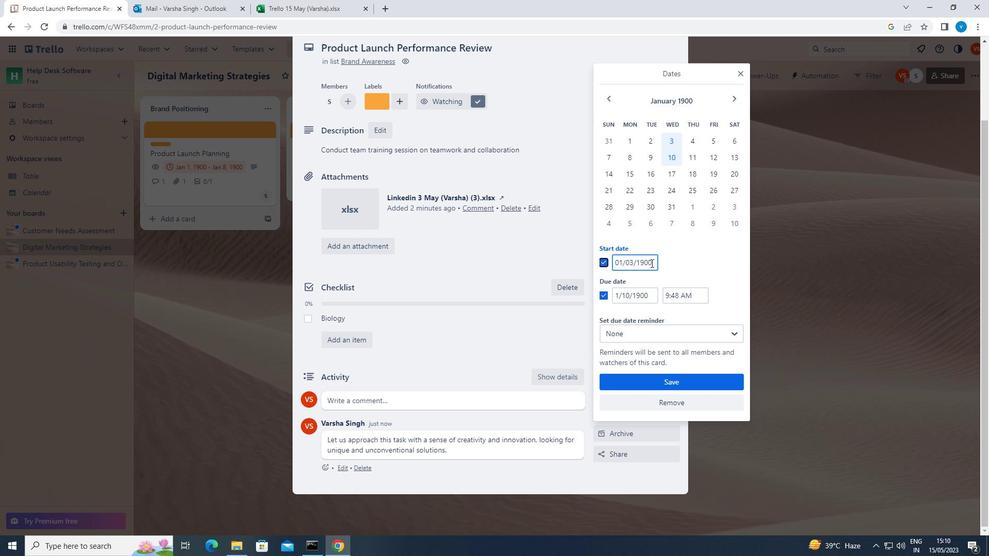 
Action: Mouse pressed left at (653, 260)
Screenshot: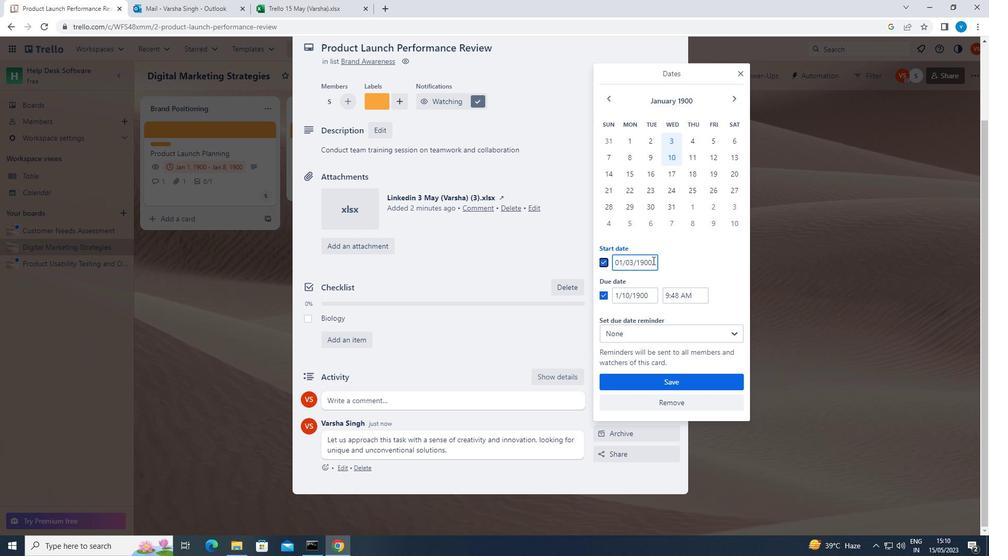 
Action: Mouse moved to (653, 260)
Screenshot: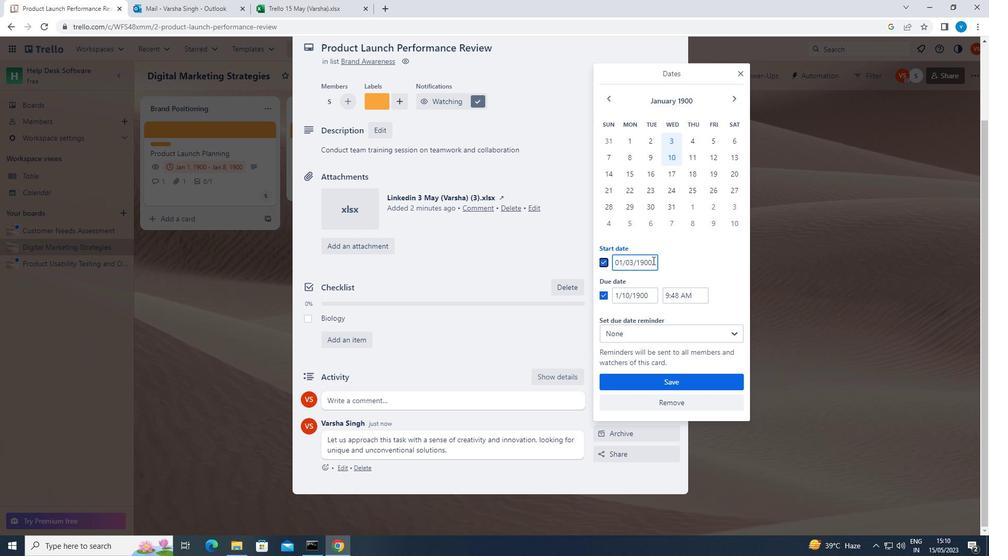 
Action: Key pressed <Key.backspace><Key.backspace><Key.backspace><Key.backspace><Key.backspace><Key.backspace><Key.backspace><Key.backspace><Key.backspace><Key.backspace><Key.backspace><Key.backspace><Key.backspace><Key.backspace><Key.backspace>01/04/1900
Screenshot: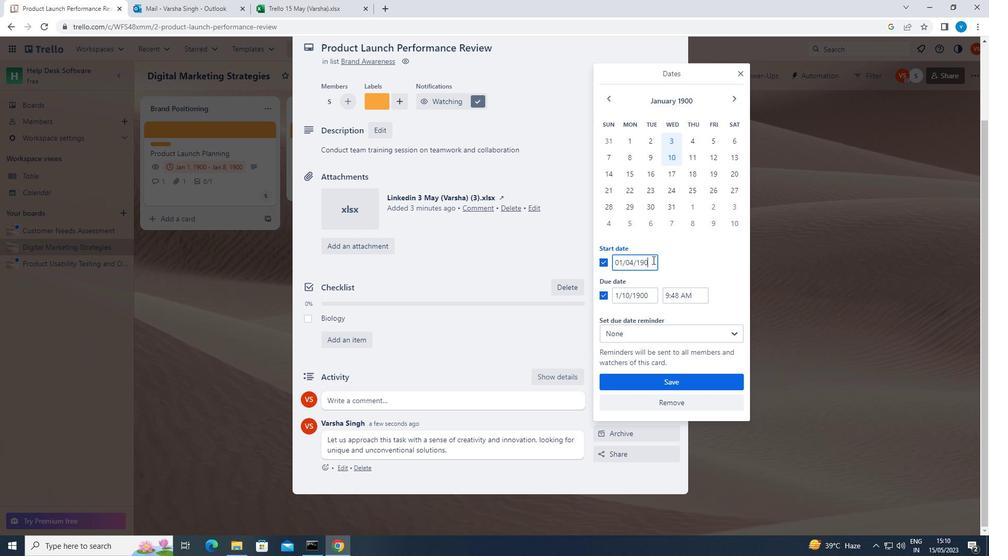 
Action: Mouse moved to (654, 296)
Screenshot: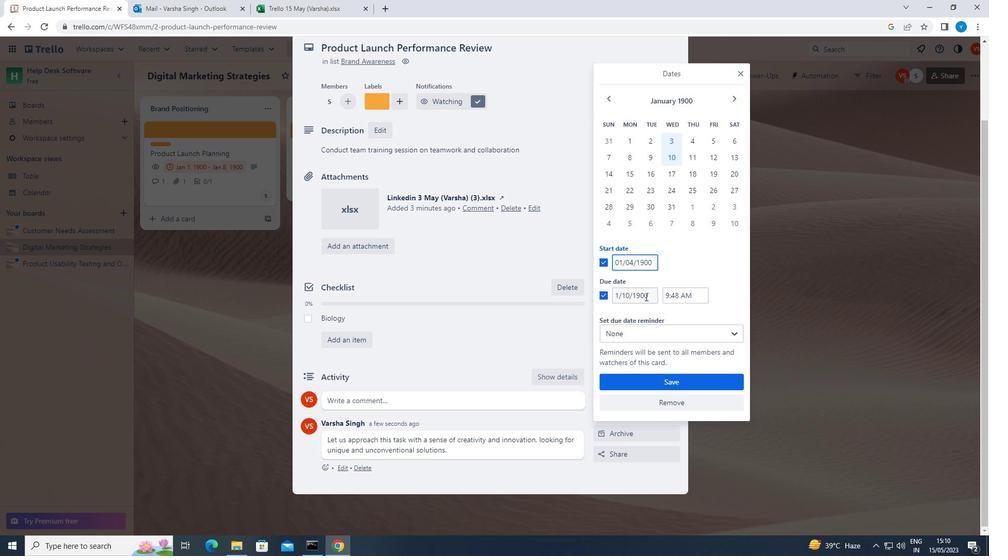 
Action: Mouse pressed left at (654, 296)
Screenshot: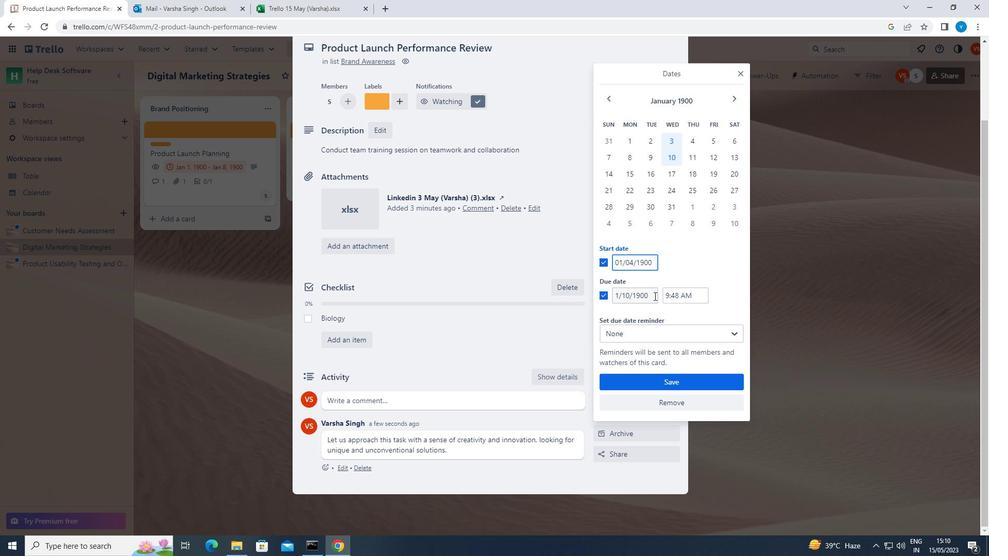 
Action: Key pressed <Key.backspace><Key.backspace><Key.backspace><Key.backspace><Key.backspace><Key.backspace><Key.backspace><Key.backspace><Key.backspace><Key.backspace><Key.backspace><Key.backspace><Key.backspace><Key.backspace><Key.backspace><Key.backspace><Key.backspace><Key.backspace><Key.backspace><Key.backspace><Key.backspace><Key.backspace><Key.backspace><Key.backspace><Key.backspace><Key.backspace><Key.backspace>01/11/1900
Screenshot: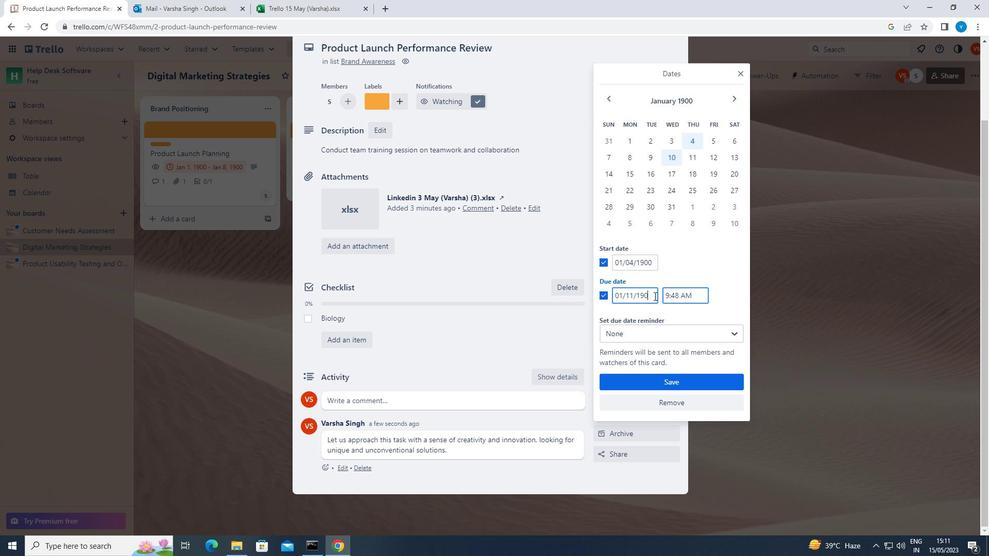 
Action: Mouse moved to (645, 375)
Screenshot: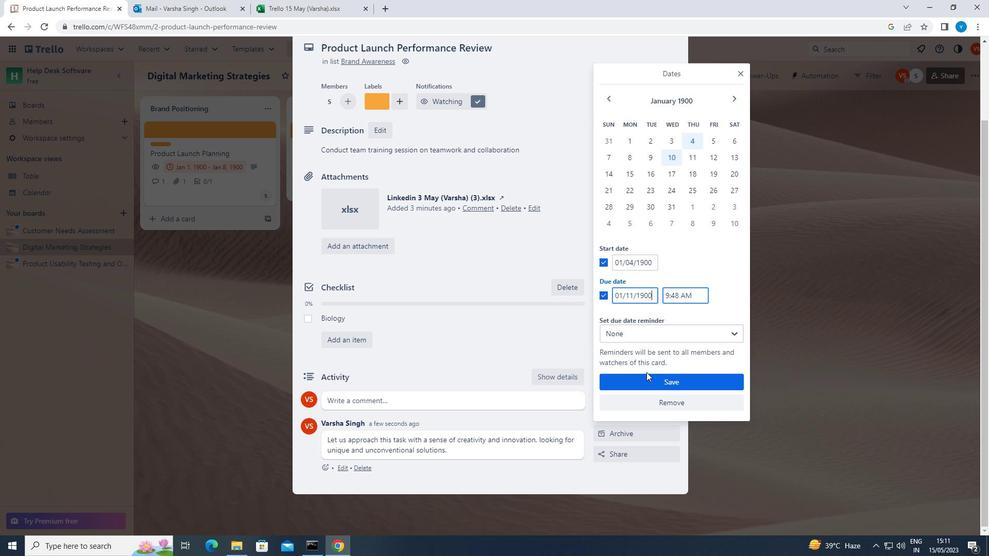 
Action: Mouse pressed left at (645, 375)
Screenshot: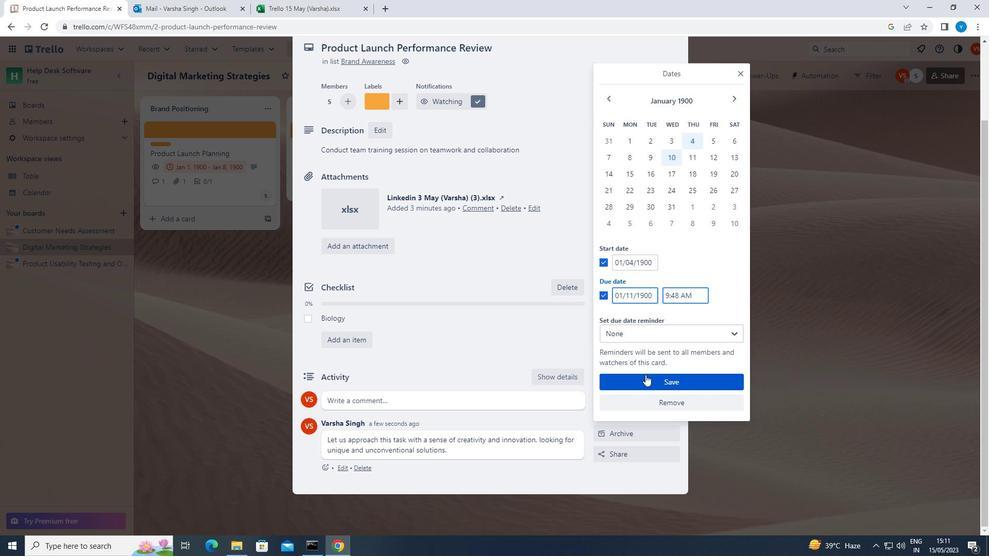 
